 Task: Find connections with filter location Penzance with filter topic #technologywith filter profile language Potuguese with filter current company Tally Solutions Pvt Ltd with filter school St. Xavier's College, Ranchi with filter industry Military and International Affairs with filter service category Accounting with filter keywords title Tutor/Online Tutor
Action: Mouse moved to (542, 62)
Screenshot: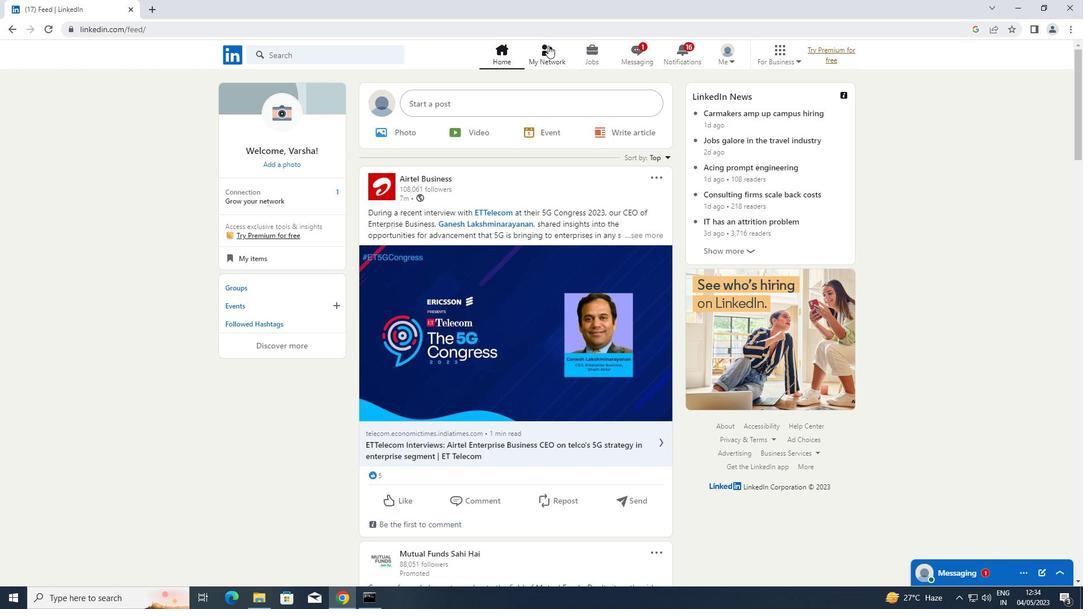 
Action: Mouse pressed left at (542, 62)
Screenshot: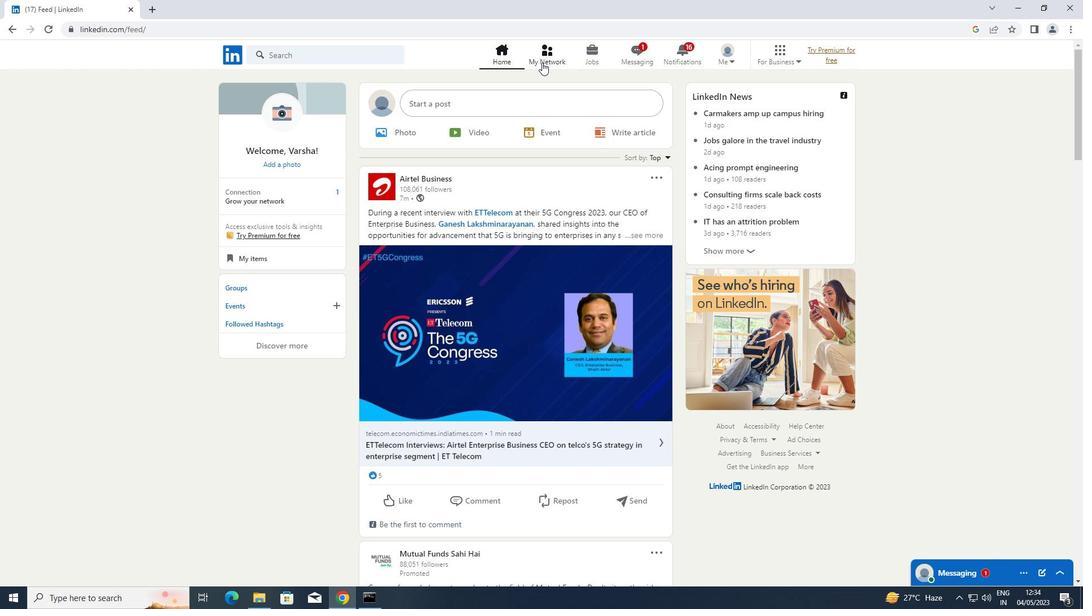 
Action: Mouse moved to (315, 116)
Screenshot: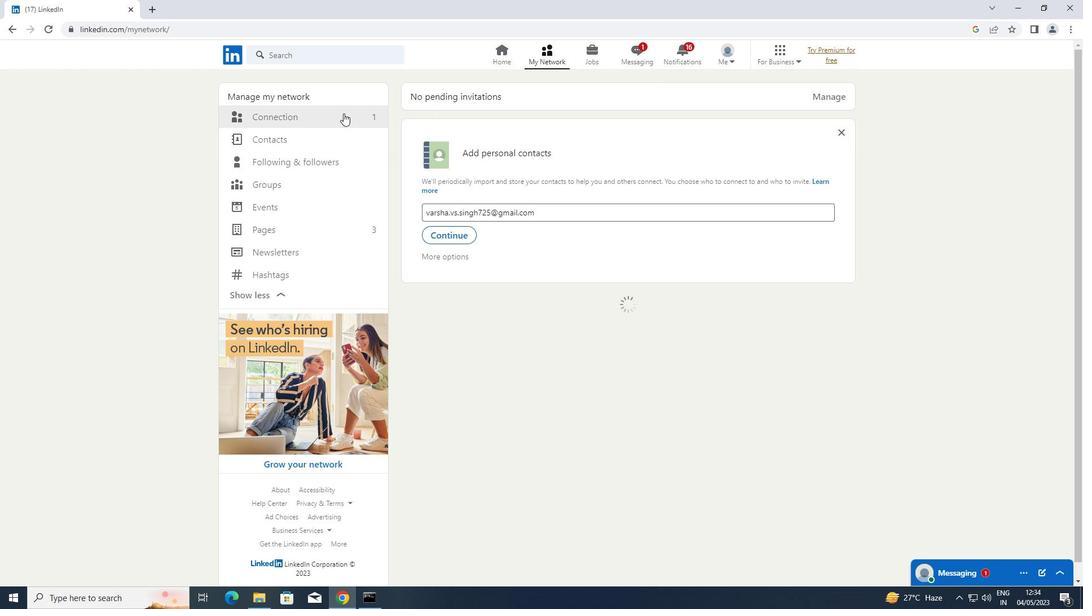 
Action: Mouse pressed left at (315, 116)
Screenshot: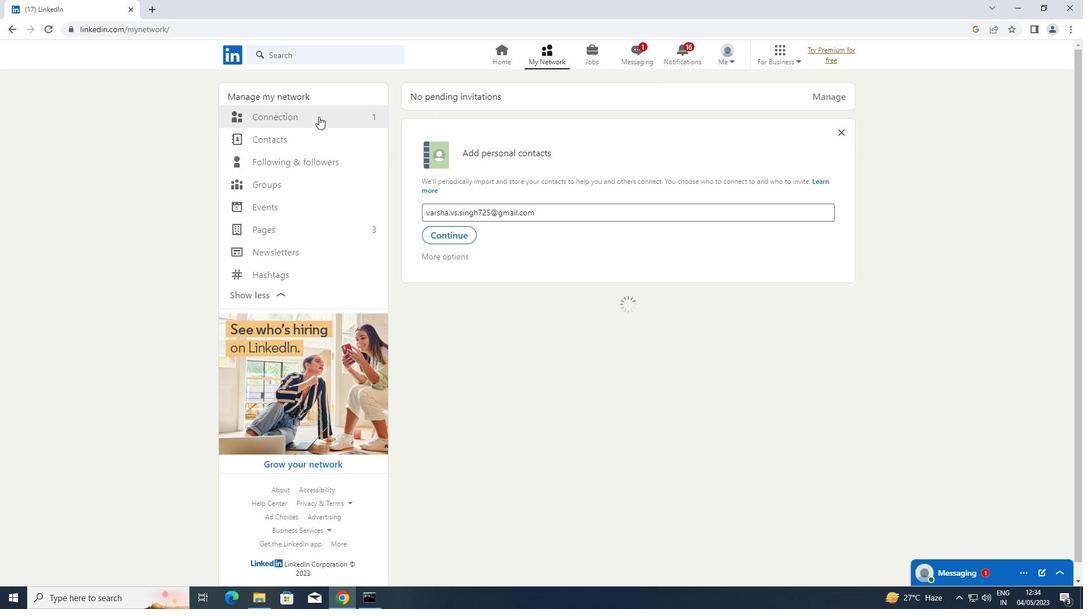 
Action: Mouse moved to (653, 115)
Screenshot: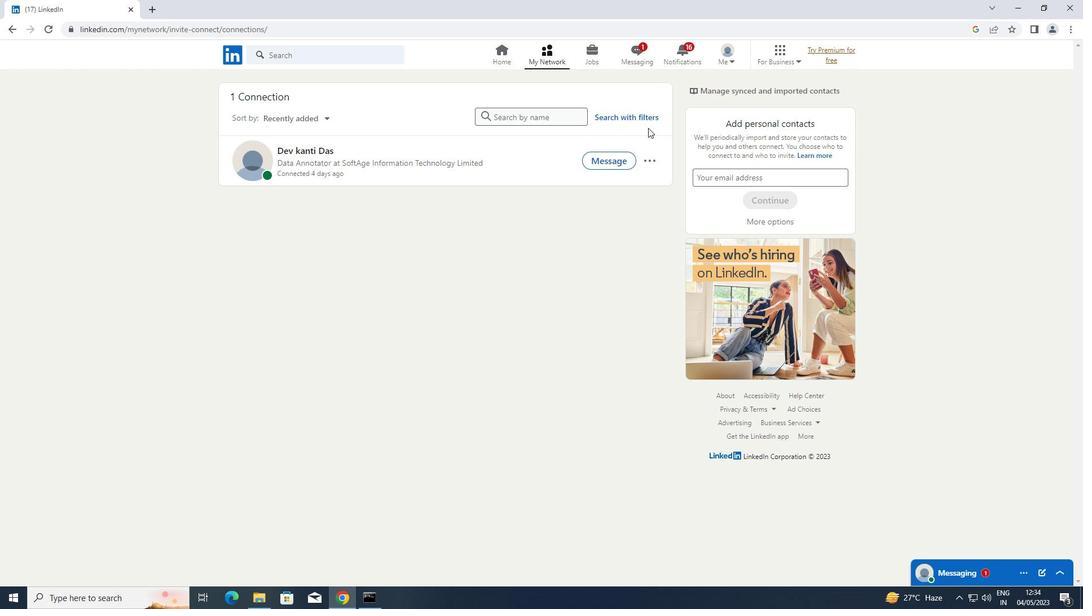 
Action: Mouse pressed left at (653, 115)
Screenshot: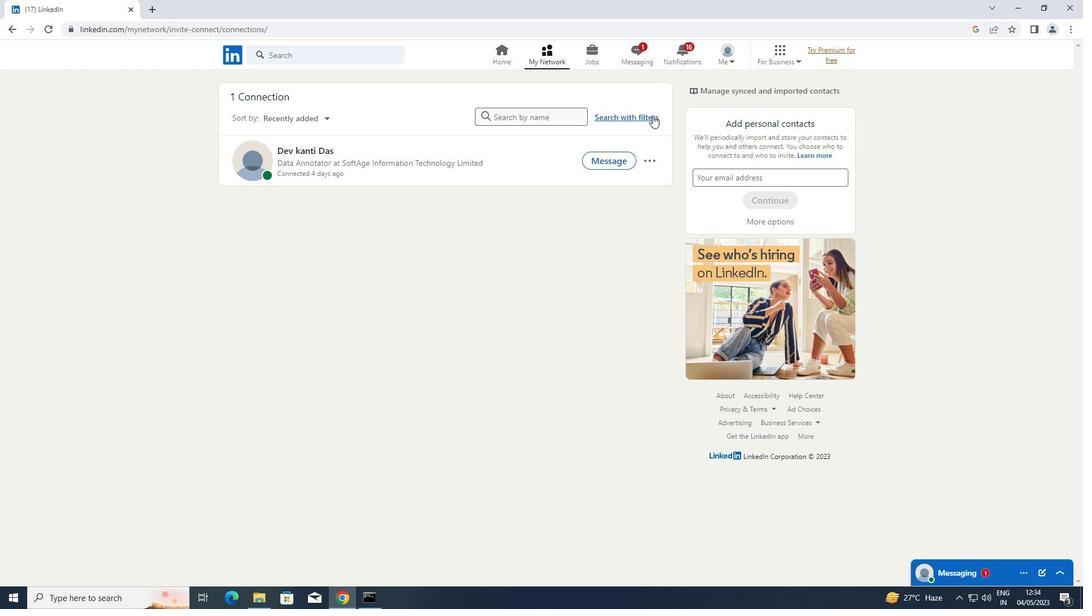 
Action: Mouse moved to (586, 93)
Screenshot: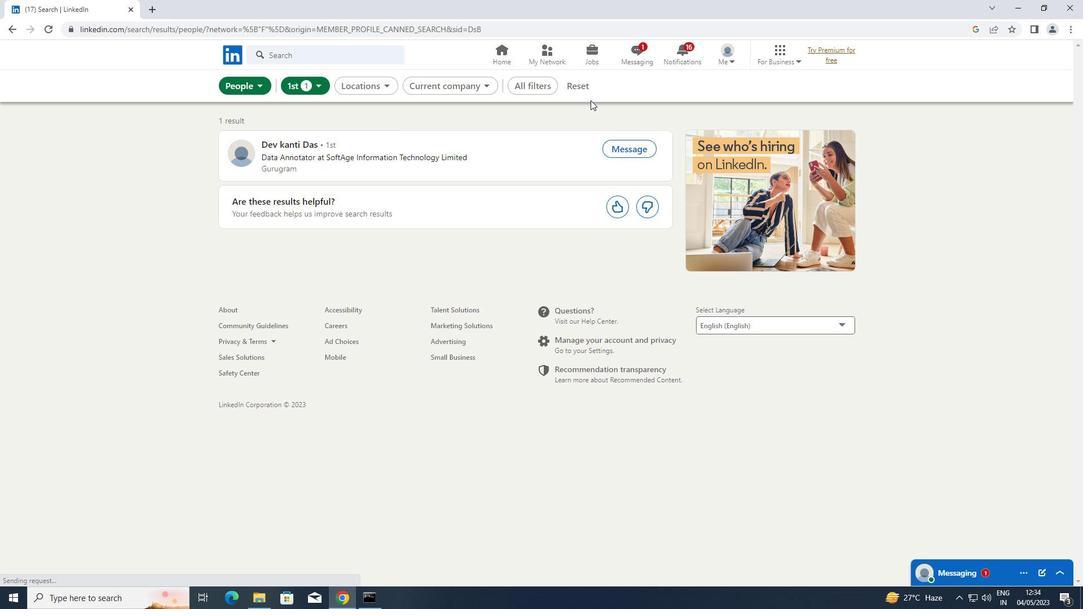 
Action: Mouse pressed left at (586, 93)
Screenshot: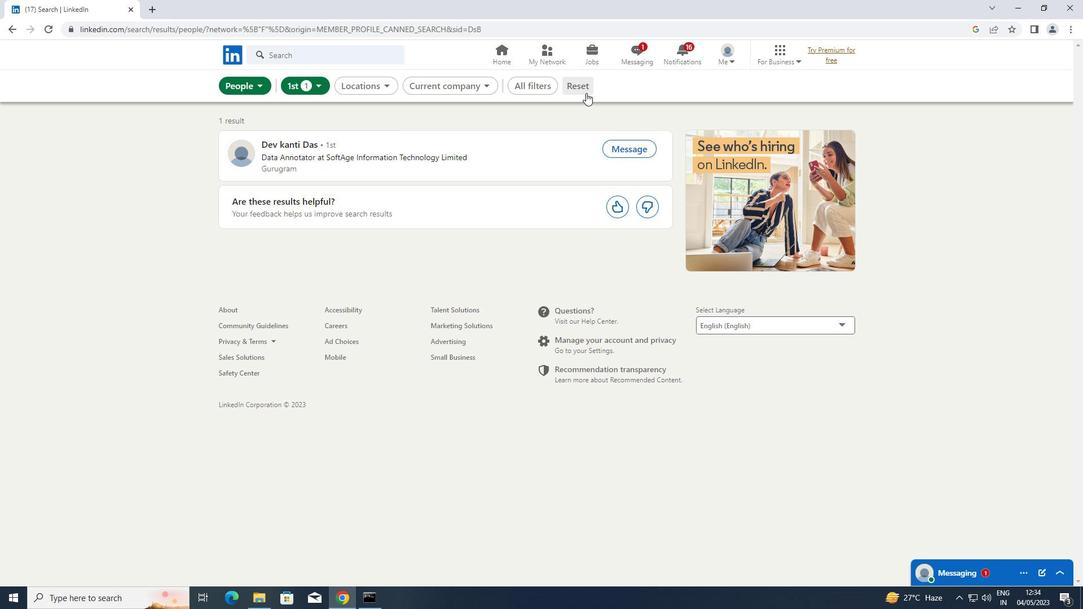 
Action: Mouse moved to (557, 86)
Screenshot: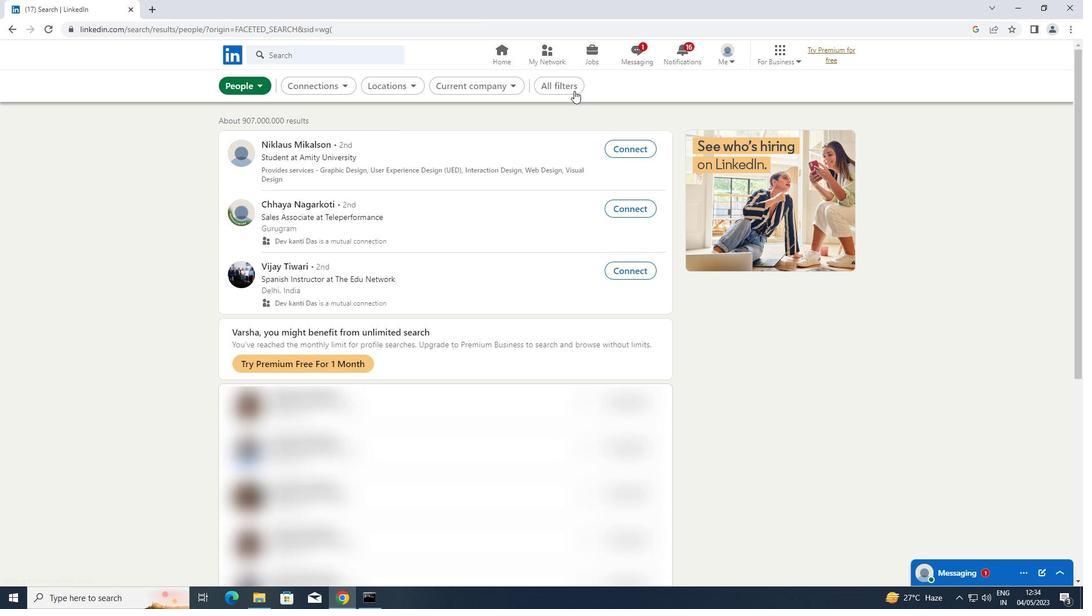 
Action: Mouse pressed left at (557, 86)
Screenshot: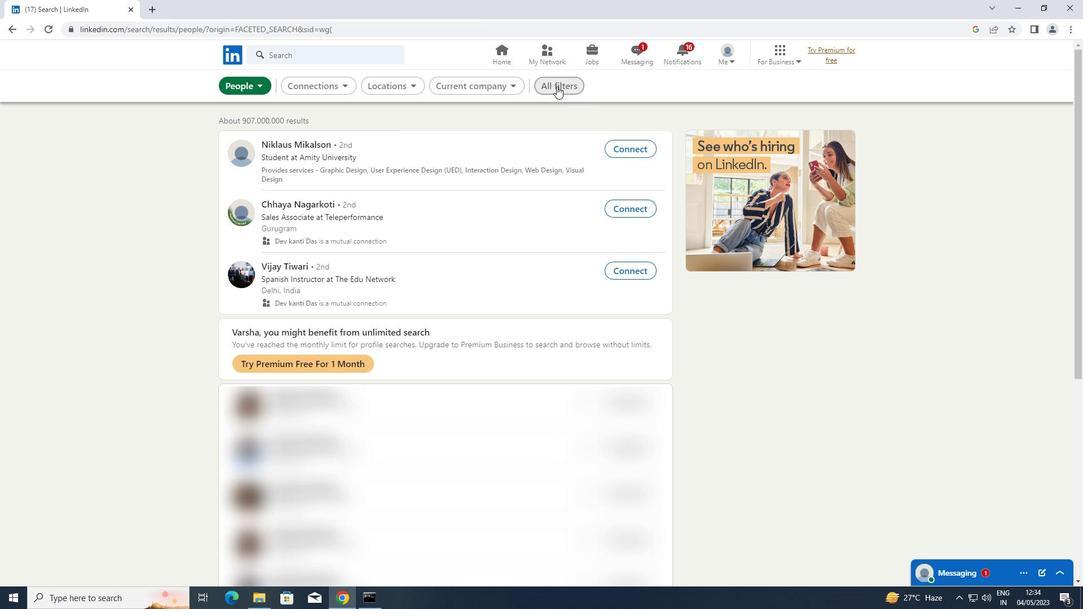 
Action: Mouse moved to (729, 162)
Screenshot: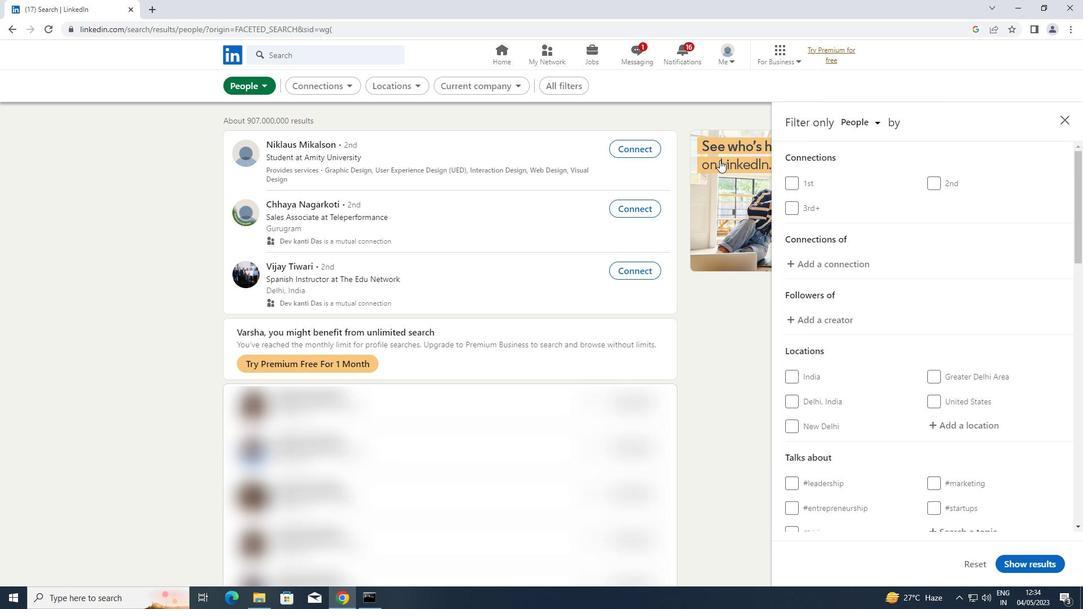 
Action: Mouse scrolled (729, 162) with delta (0, 0)
Screenshot: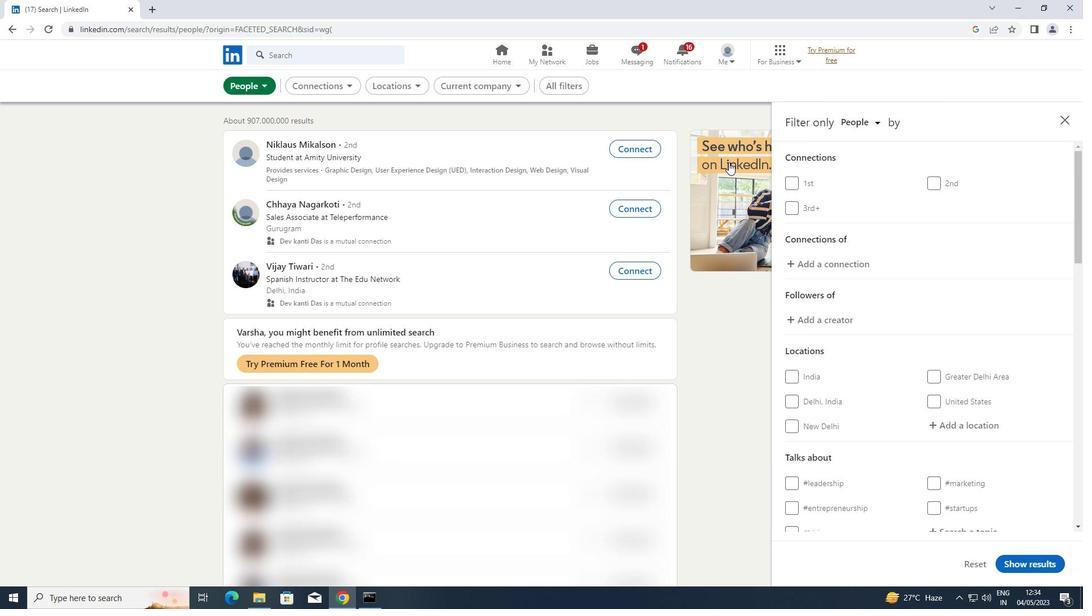 
Action: Mouse scrolled (729, 162) with delta (0, 0)
Screenshot: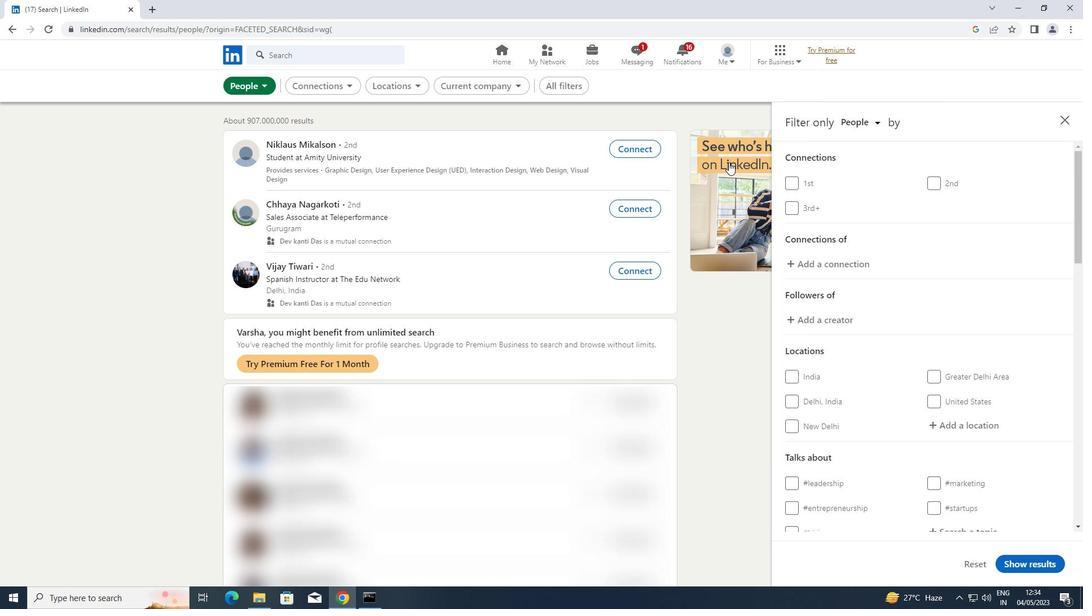 
Action: Mouse moved to (880, 241)
Screenshot: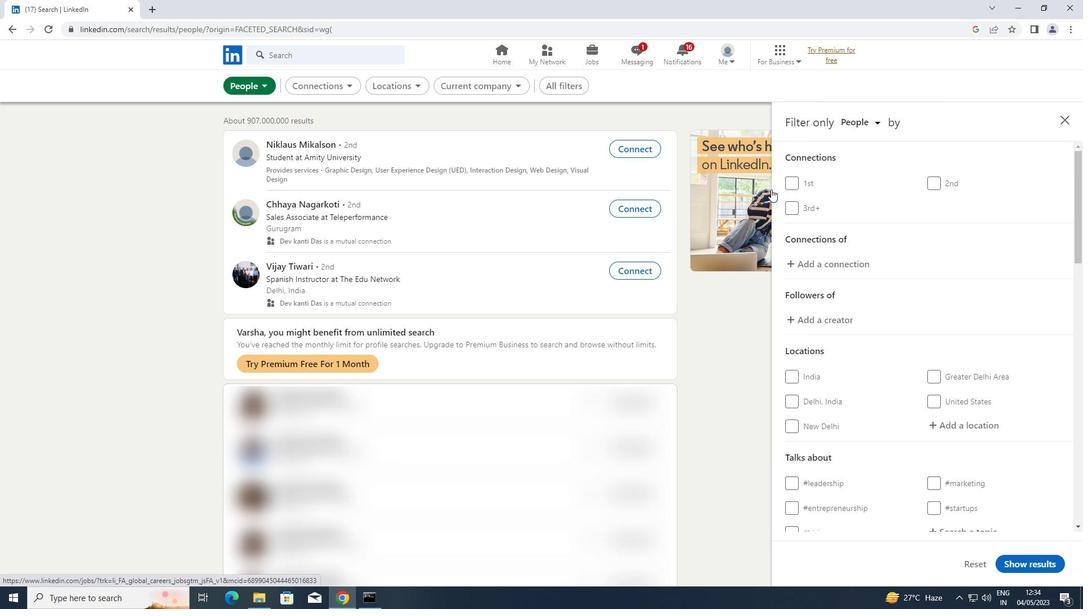 
Action: Mouse scrolled (880, 240) with delta (0, 0)
Screenshot: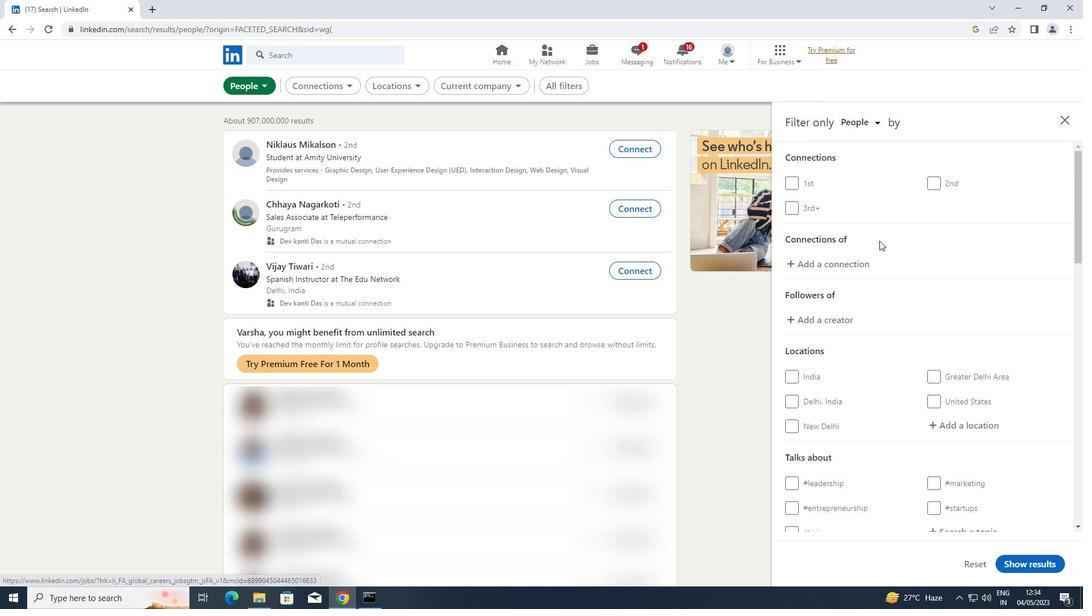 
Action: Mouse scrolled (880, 240) with delta (0, 0)
Screenshot: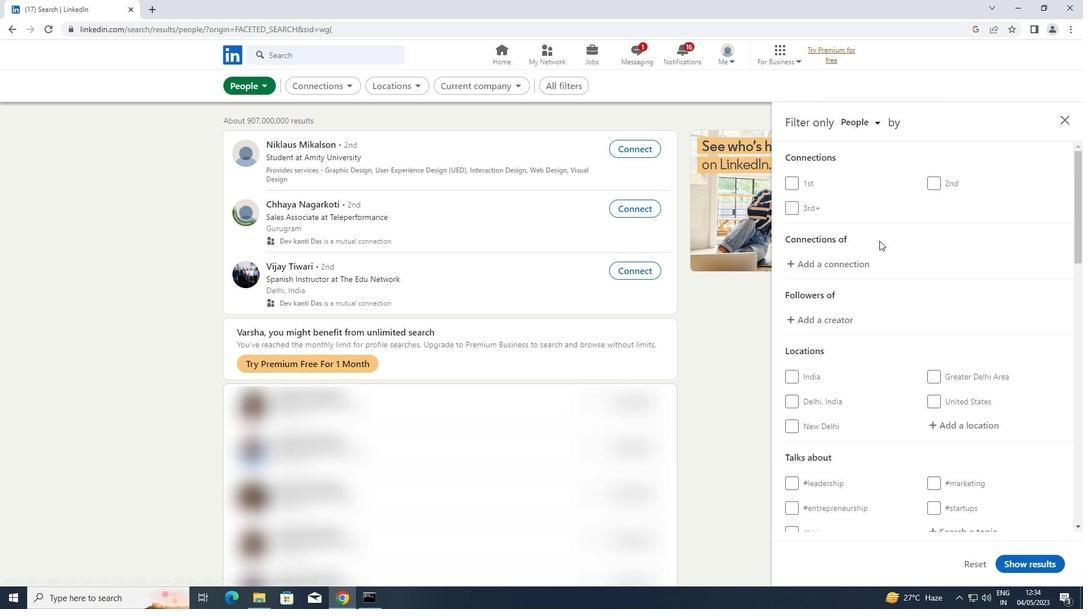 
Action: Mouse moved to (948, 311)
Screenshot: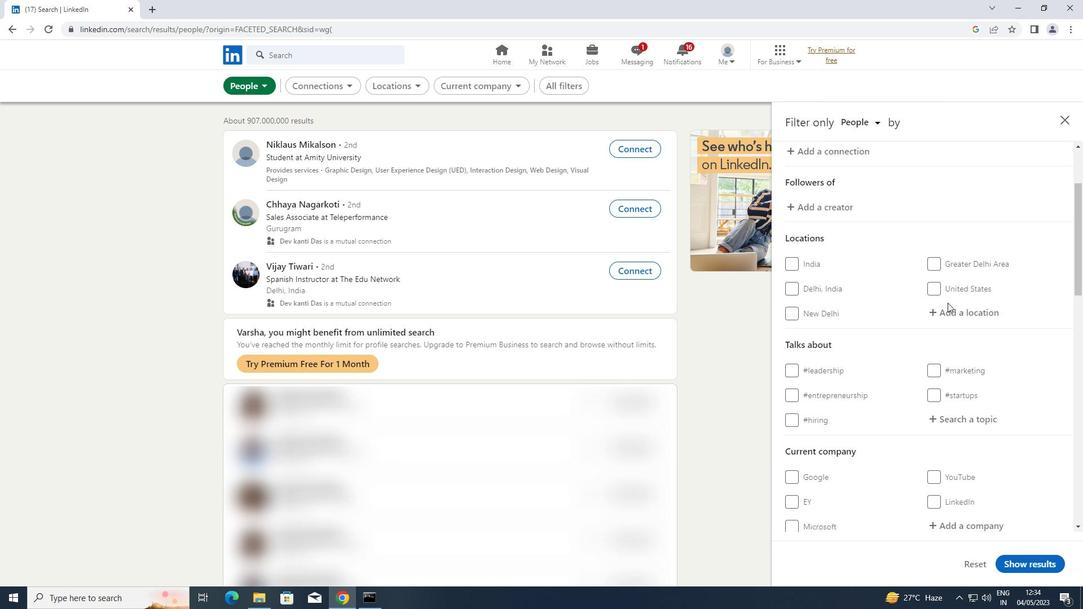 
Action: Mouse pressed left at (948, 311)
Screenshot: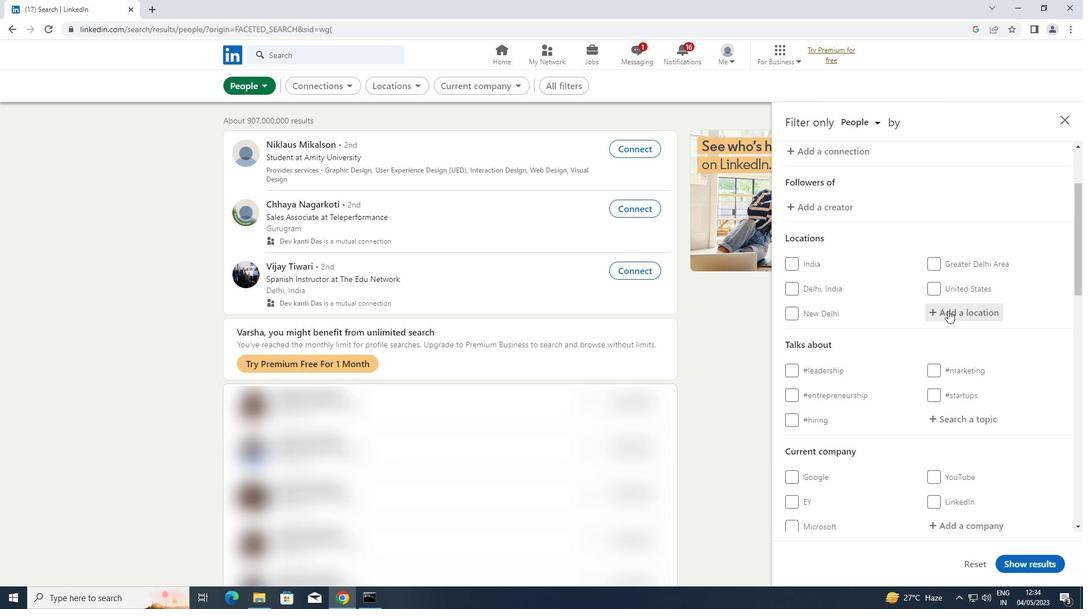 
Action: Key pressed <Key.shift>PENZANCE<Key.enter>
Screenshot: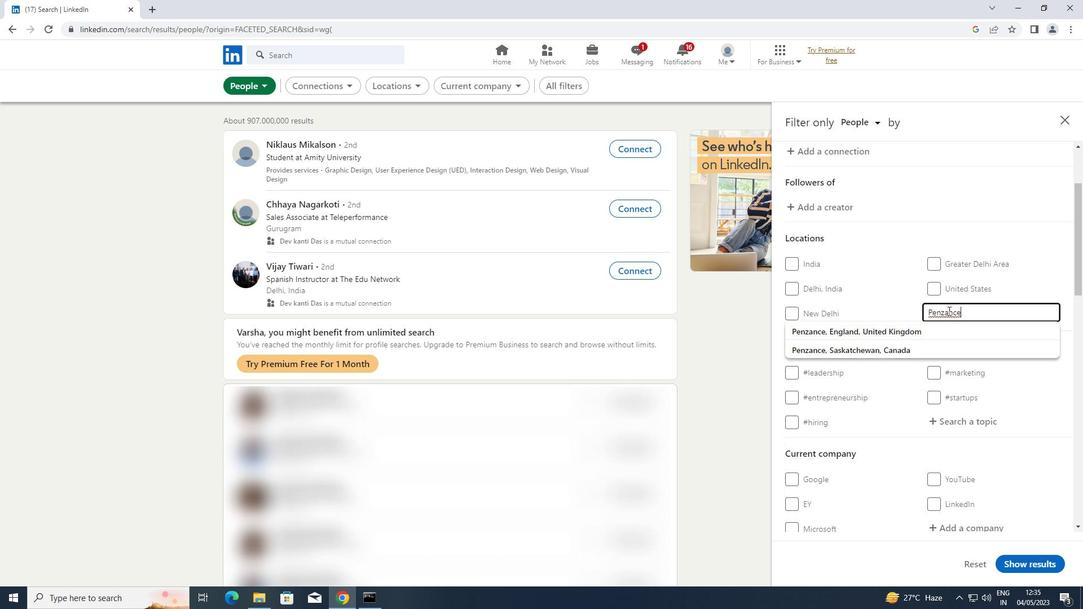 
Action: Mouse moved to (947, 429)
Screenshot: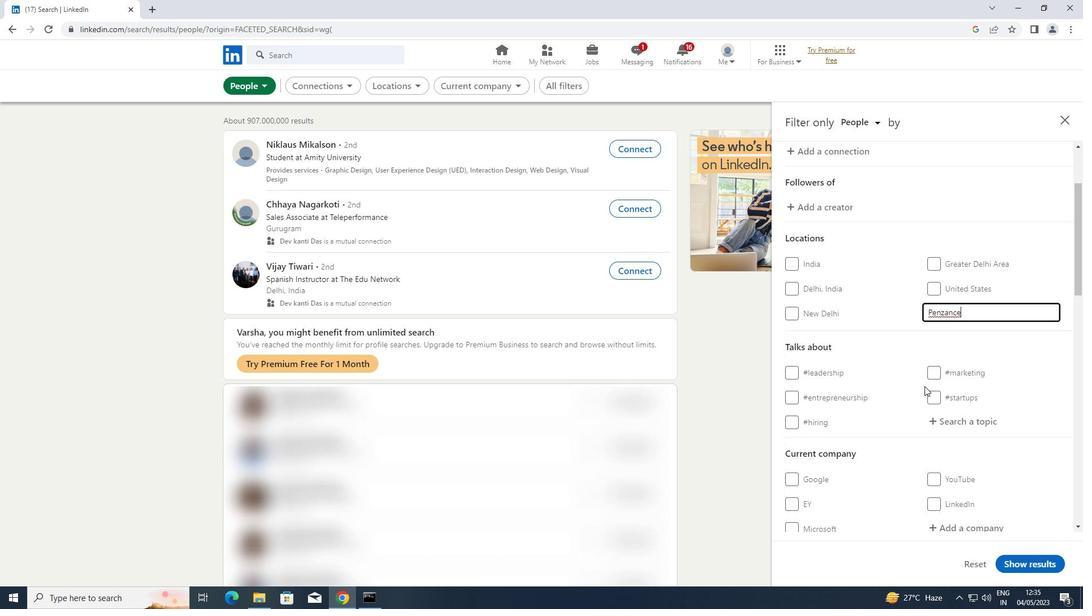 
Action: Mouse pressed left at (947, 429)
Screenshot: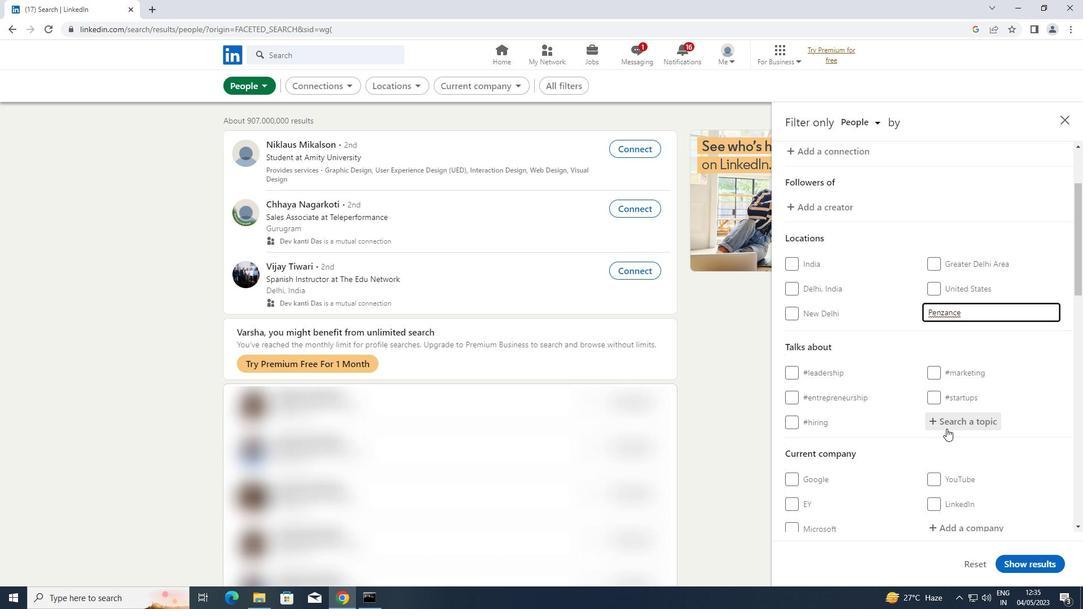 
Action: Key pressed TECHNOLOGY
Screenshot: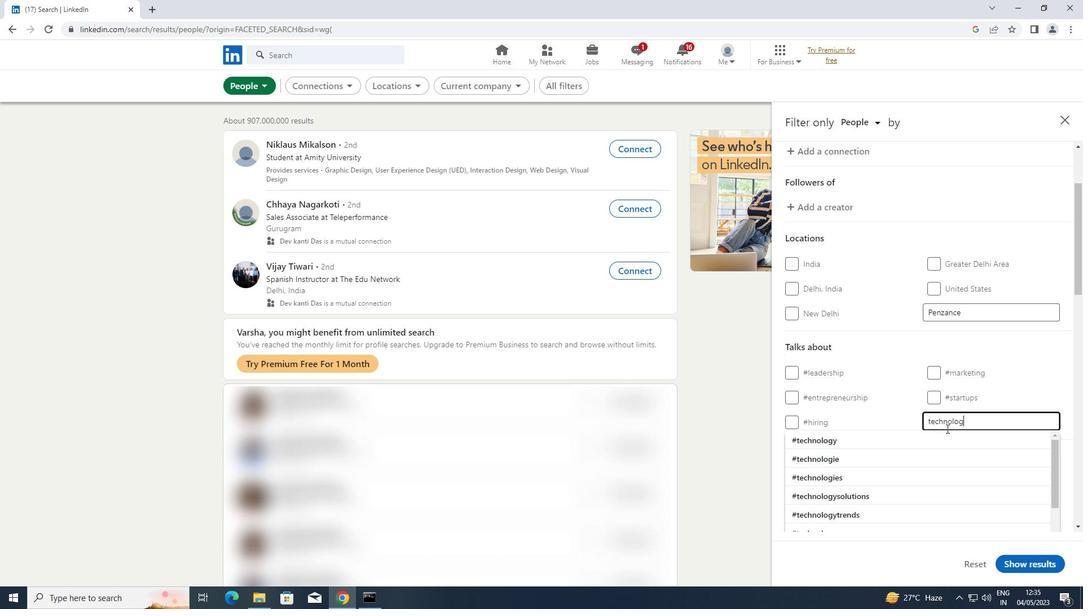
Action: Mouse moved to (909, 433)
Screenshot: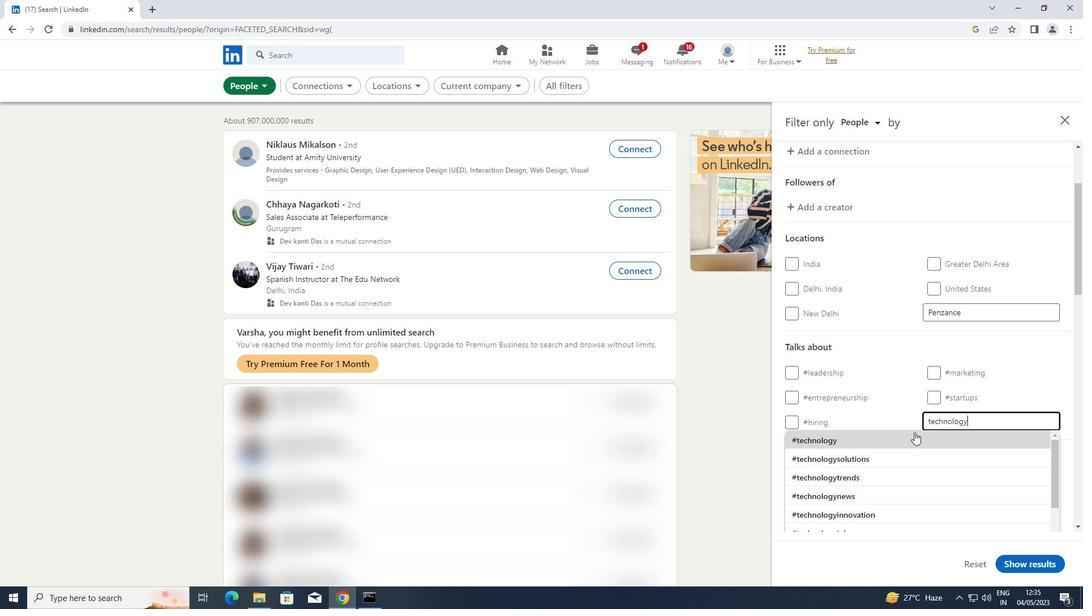 
Action: Mouse pressed left at (909, 433)
Screenshot: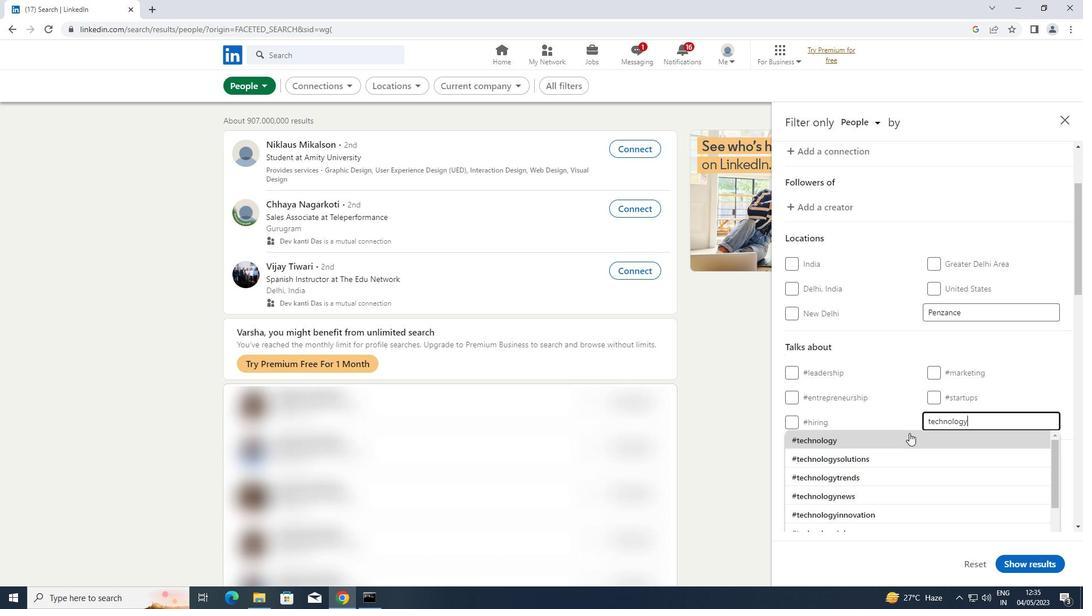 
Action: Mouse moved to (912, 433)
Screenshot: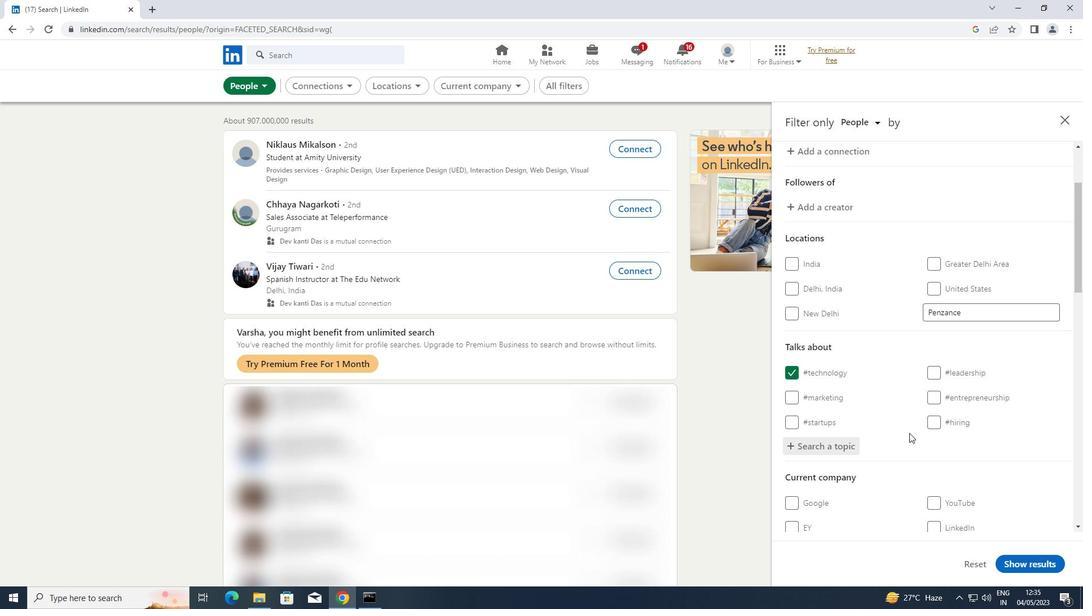 
Action: Mouse scrolled (912, 432) with delta (0, 0)
Screenshot: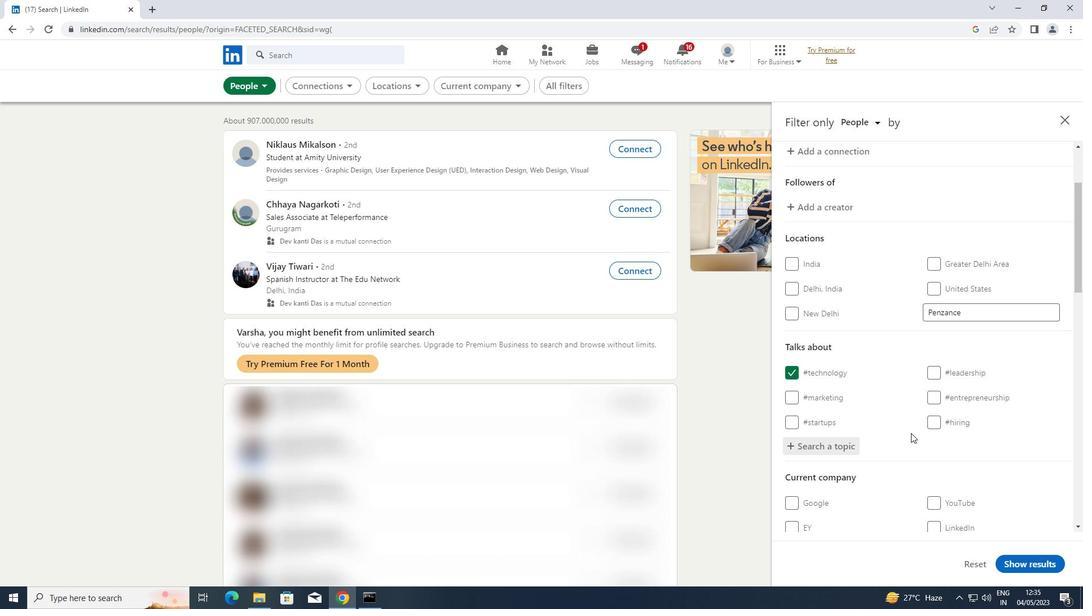 
Action: Mouse moved to (912, 432)
Screenshot: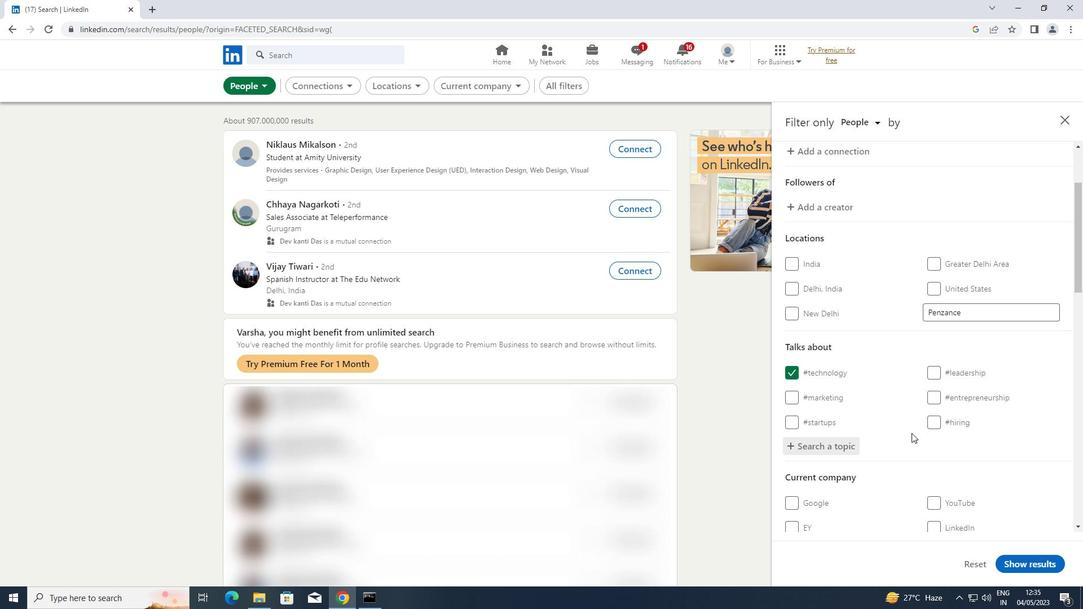 
Action: Mouse scrolled (912, 432) with delta (0, 0)
Screenshot: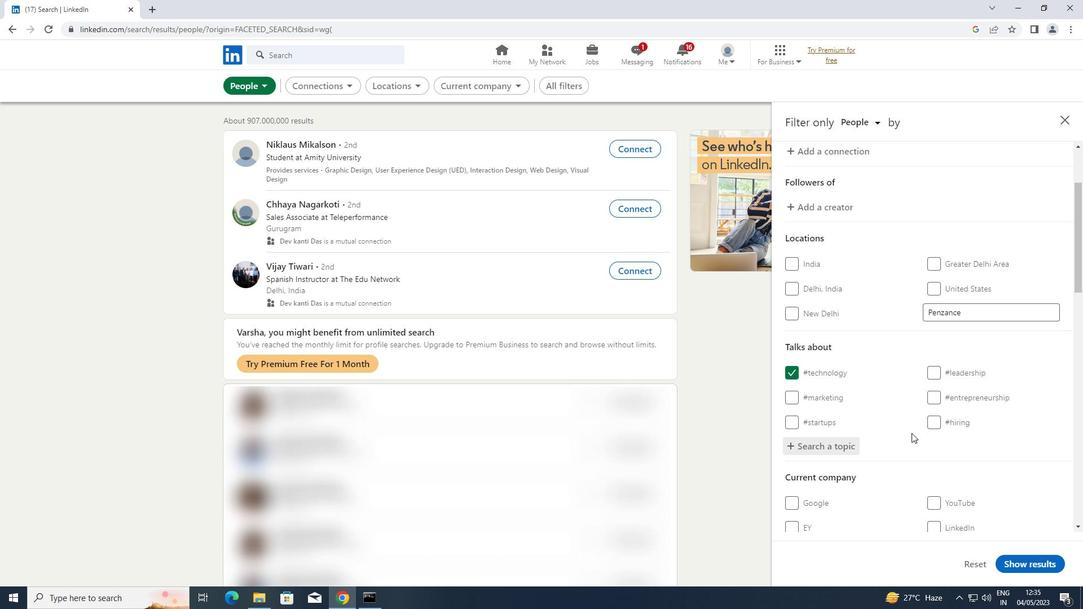 
Action: Mouse scrolled (912, 432) with delta (0, 0)
Screenshot: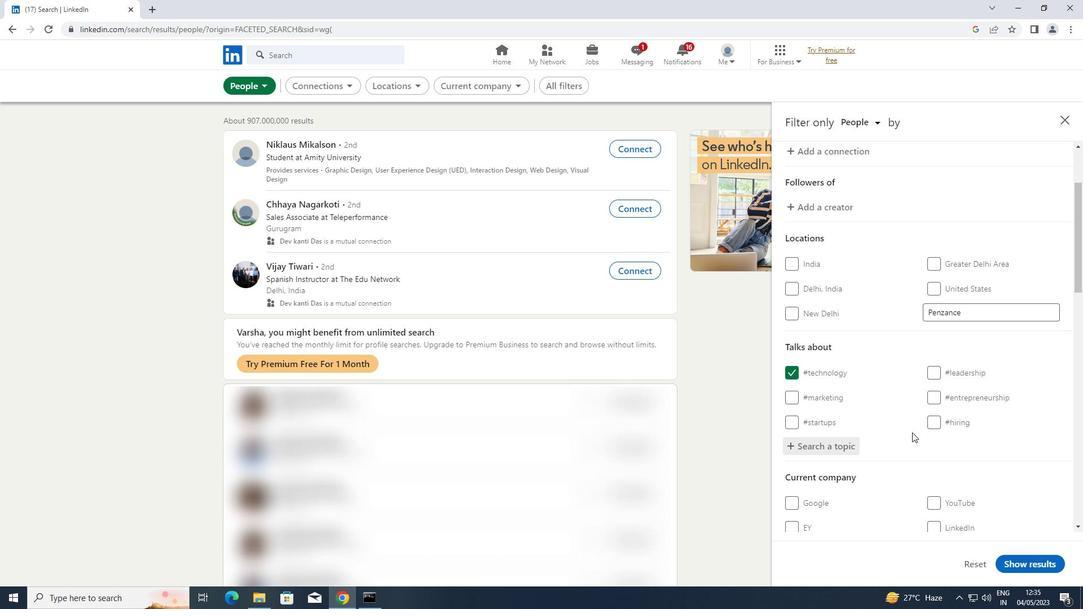 
Action: Mouse moved to (913, 432)
Screenshot: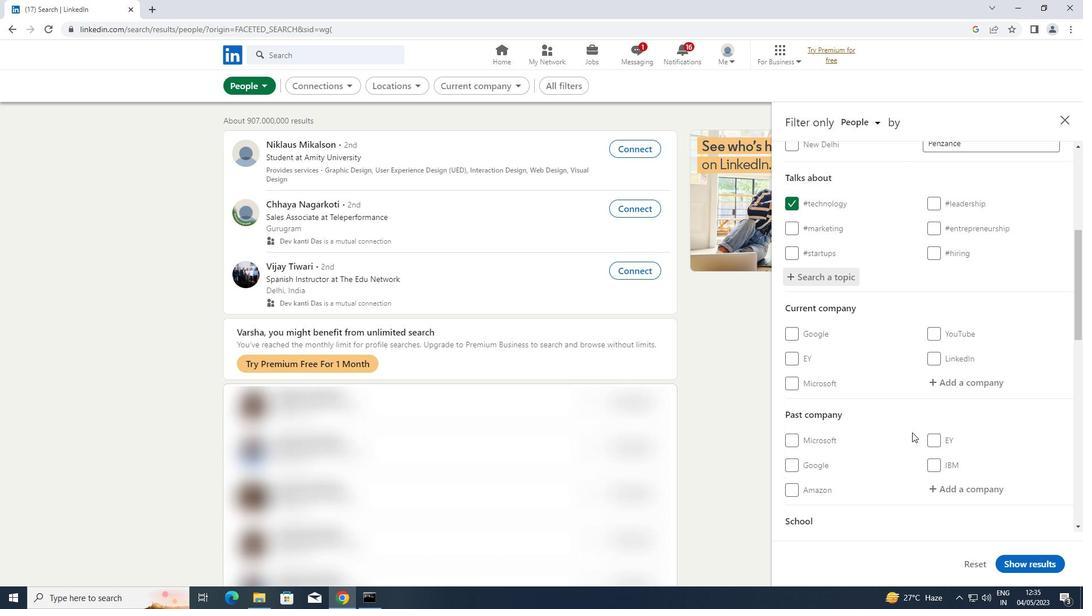 
Action: Mouse scrolled (913, 431) with delta (0, 0)
Screenshot: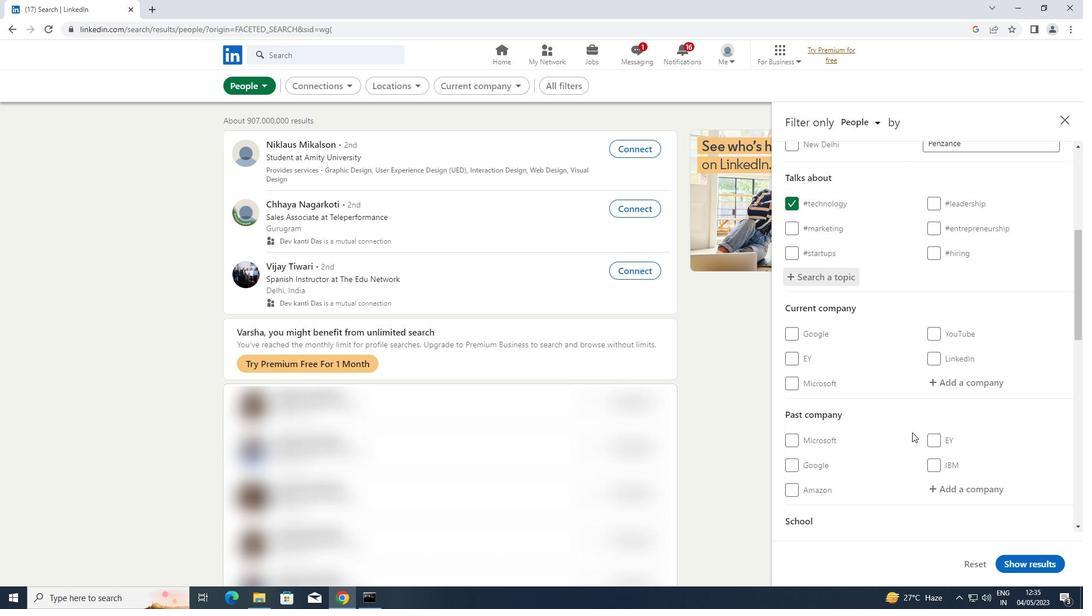 
Action: Mouse scrolled (913, 431) with delta (0, 0)
Screenshot: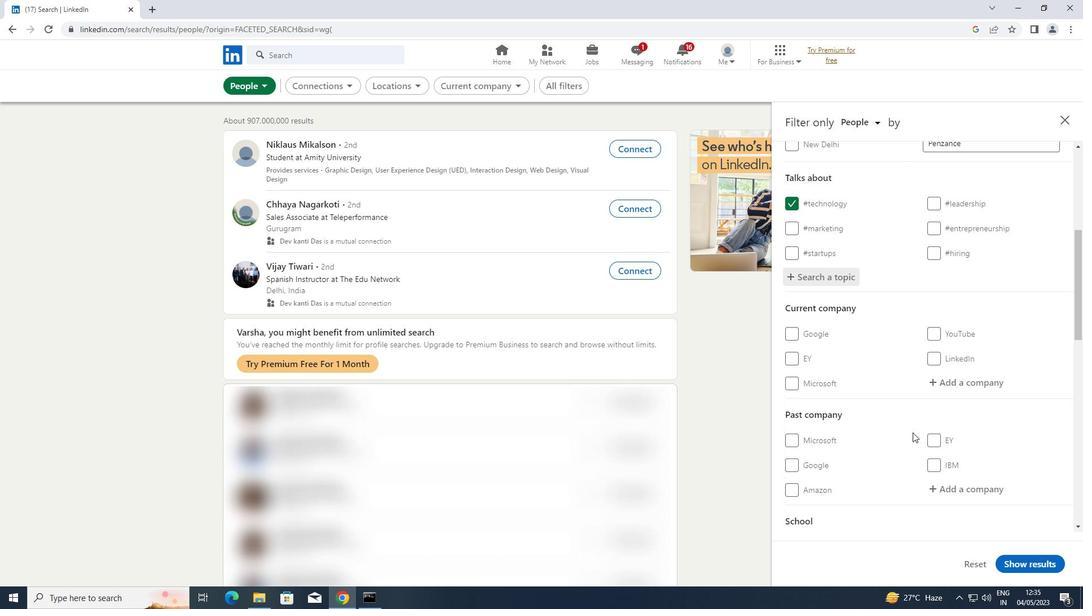 
Action: Mouse scrolled (913, 431) with delta (0, 0)
Screenshot: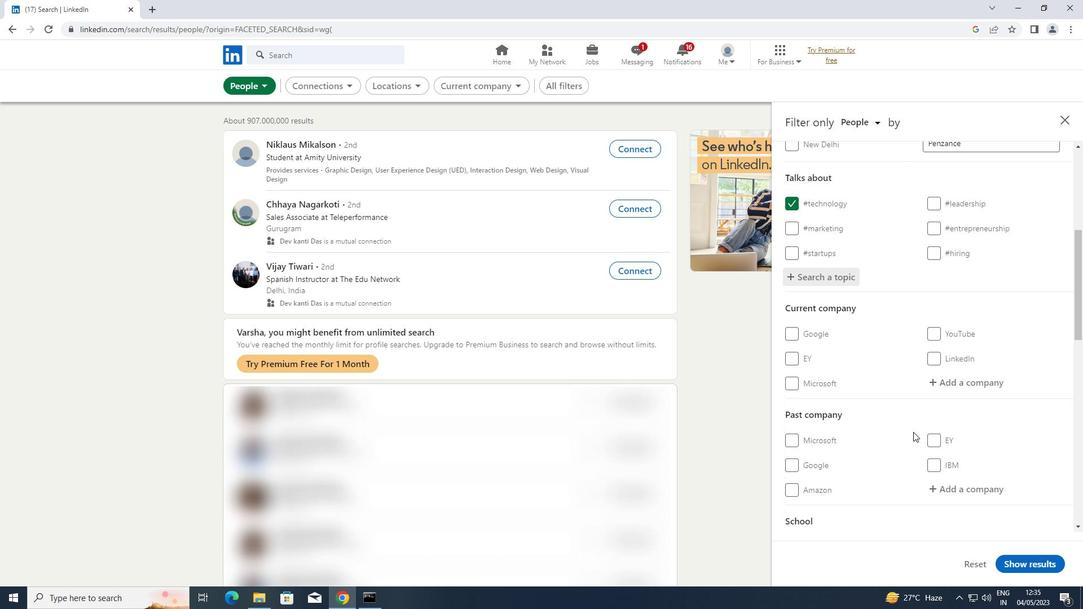 
Action: Mouse scrolled (913, 431) with delta (0, 0)
Screenshot: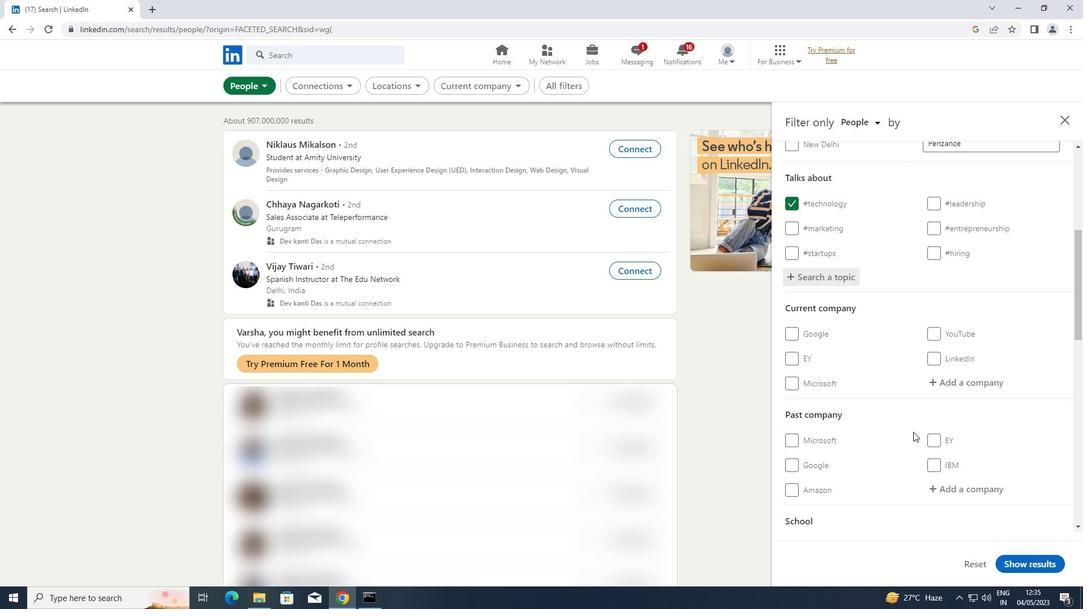 
Action: Mouse scrolled (913, 431) with delta (0, 0)
Screenshot: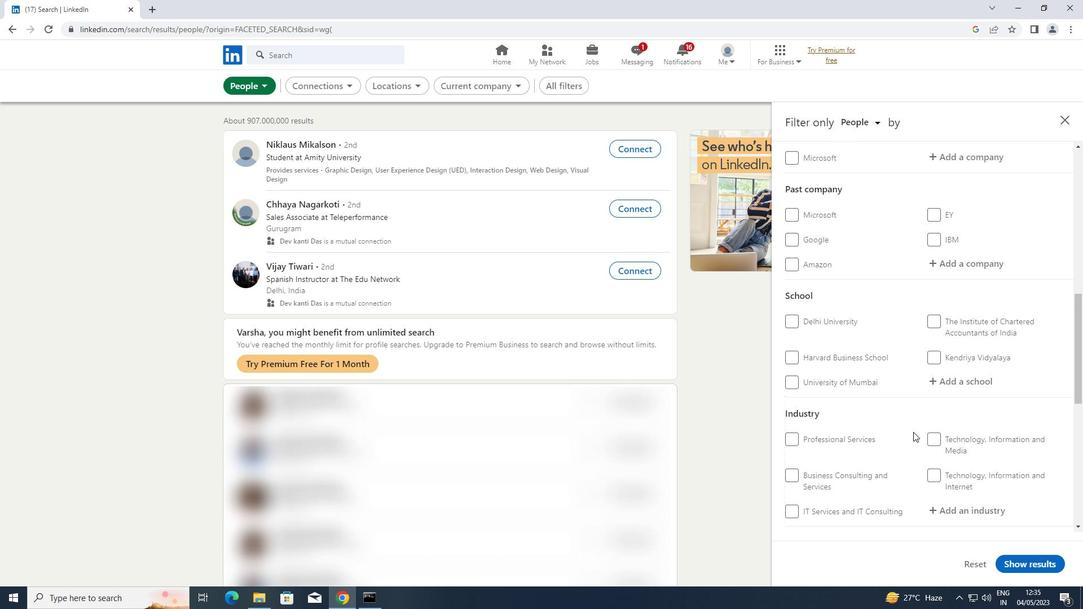 
Action: Mouse scrolled (913, 431) with delta (0, 0)
Screenshot: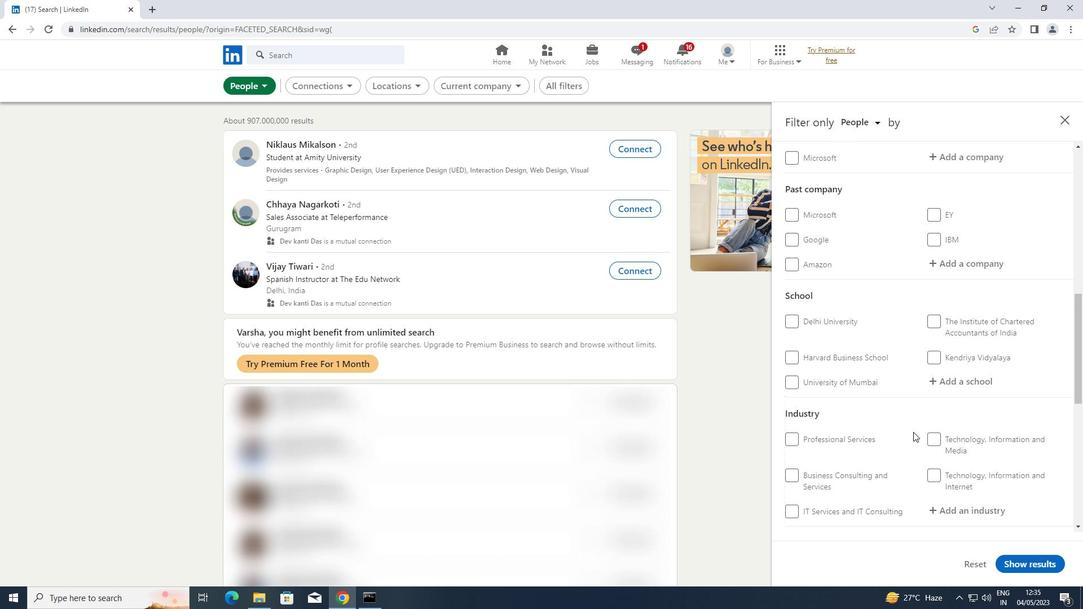 
Action: Mouse scrolled (913, 431) with delta (0, 0)
Screenshot: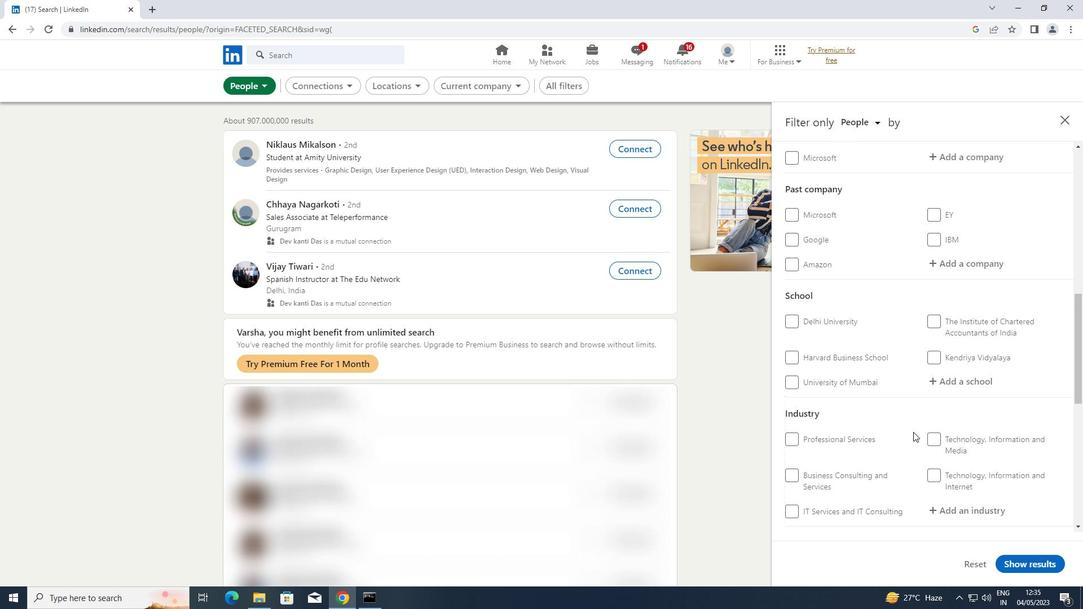 
Action: Mouse moved to (942, 424)
Screenshot: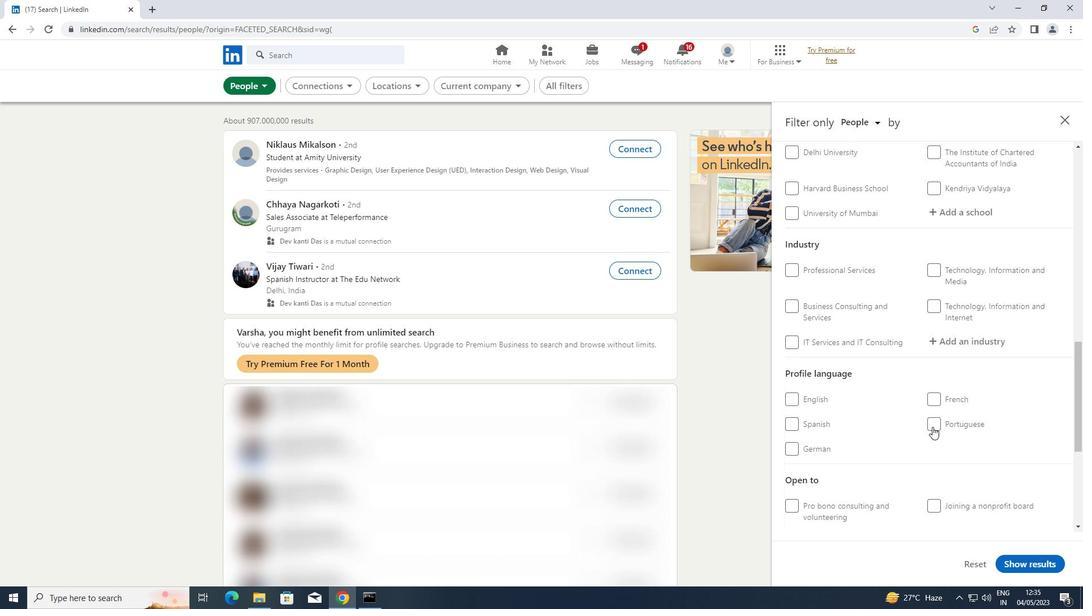 
Action: Mouse pressed left at (942, 424)
Screenshot: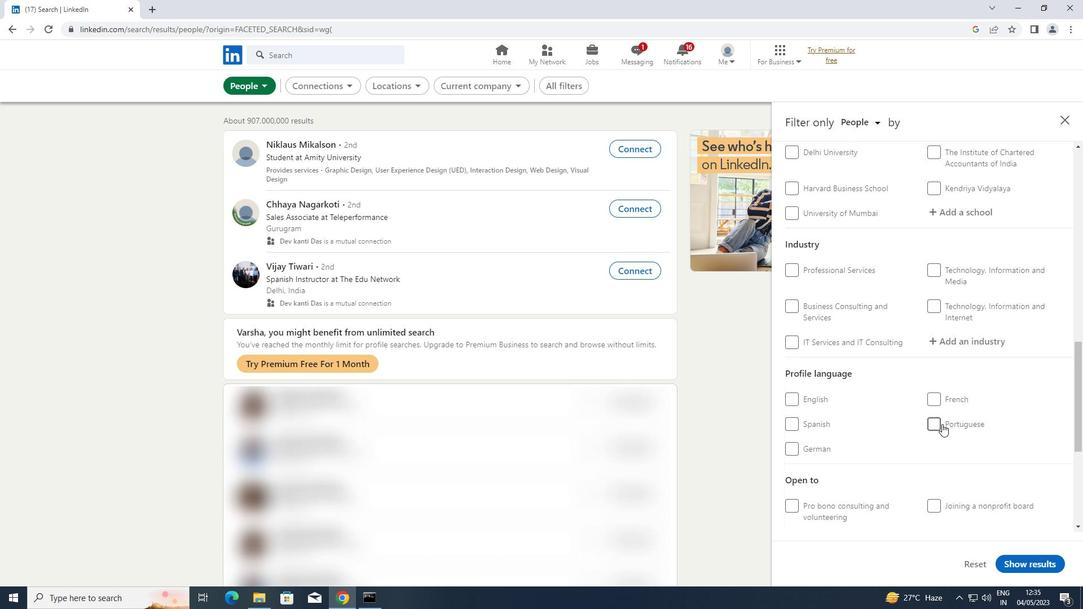 
Action: Mouse scrolled (942, 425) with delta (0, 0)
Screenshot: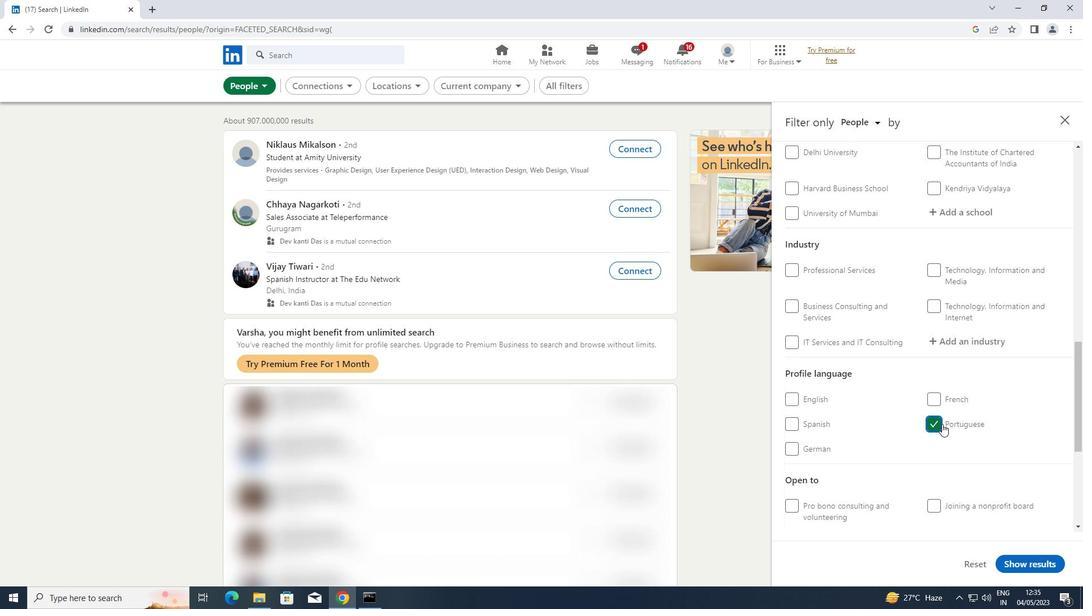 
Action: Mouse scrolled (942, 425) with delta (0, 0)
Screenshot: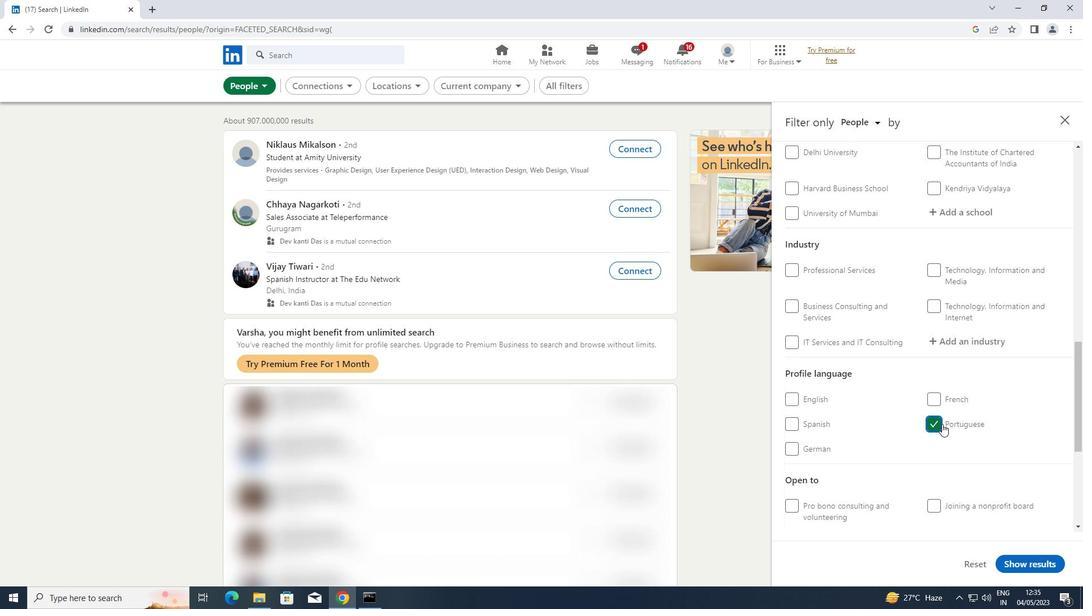 
Action: Mouse scrolled (942, 425) with delta (0, 0)
Screenshot: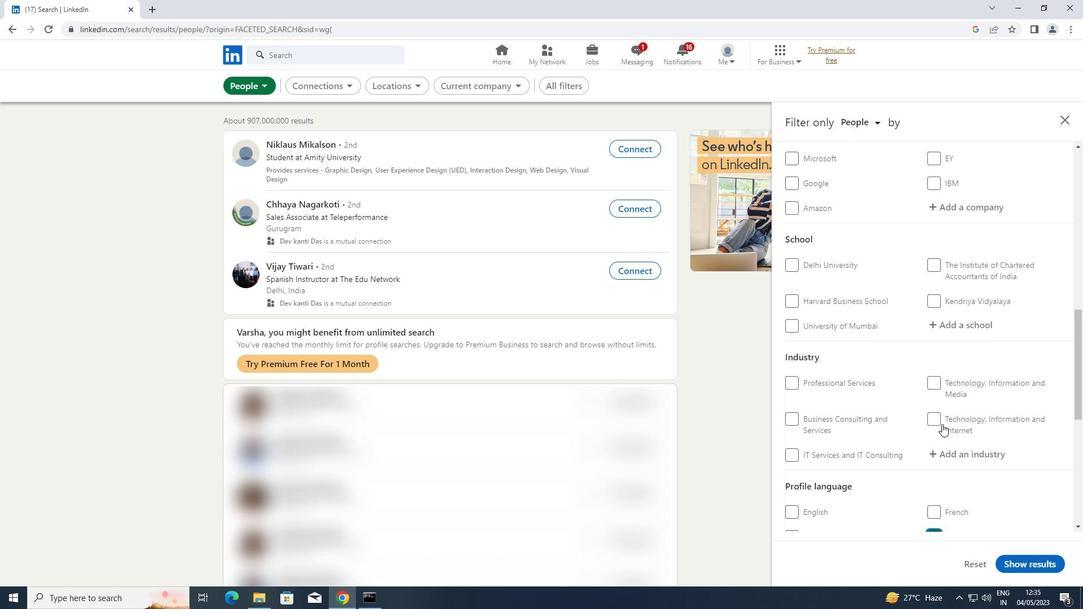 
Action: Mouse scrolled (942, 425) with delta (0, 0)
Screenshot: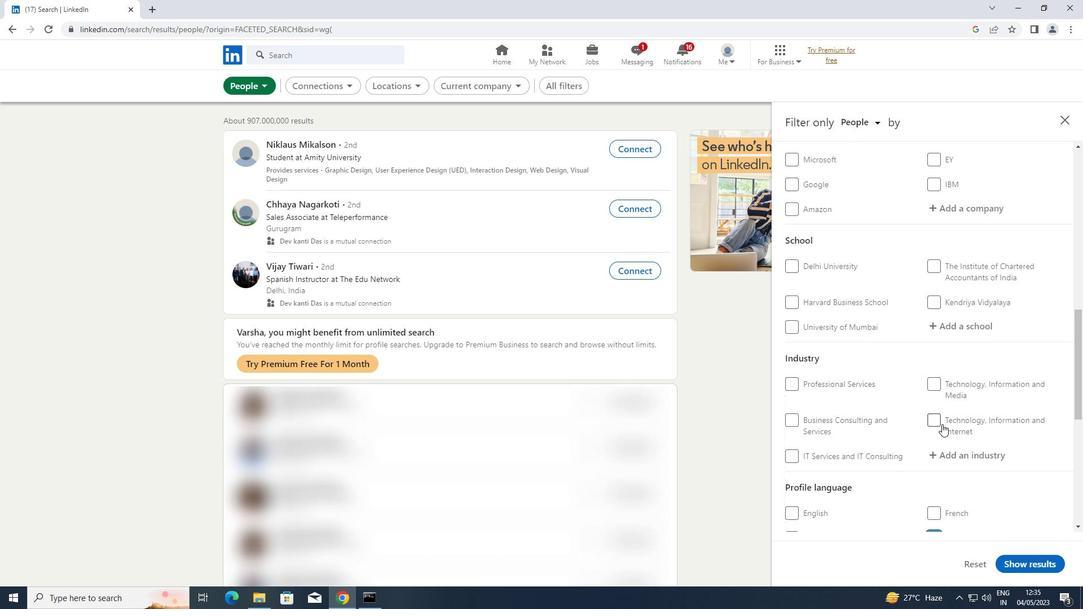 
Action: Mouse scrolled (942, 425) with delta (0, 0)
Screenshot: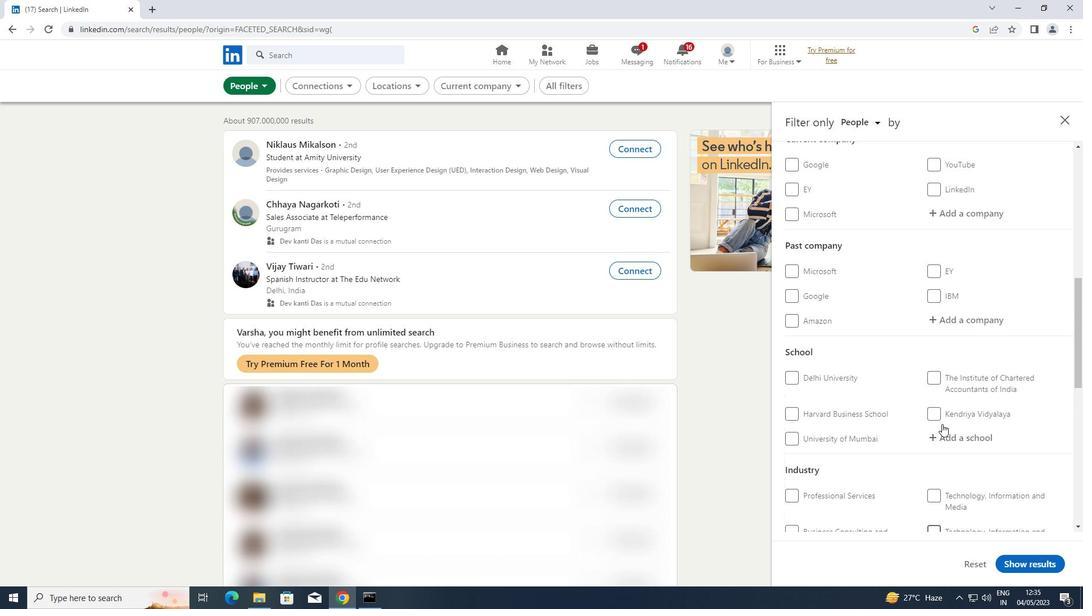 
Action: Mouse scrolled (942, 425) with delta (0, 0)
Screenshot: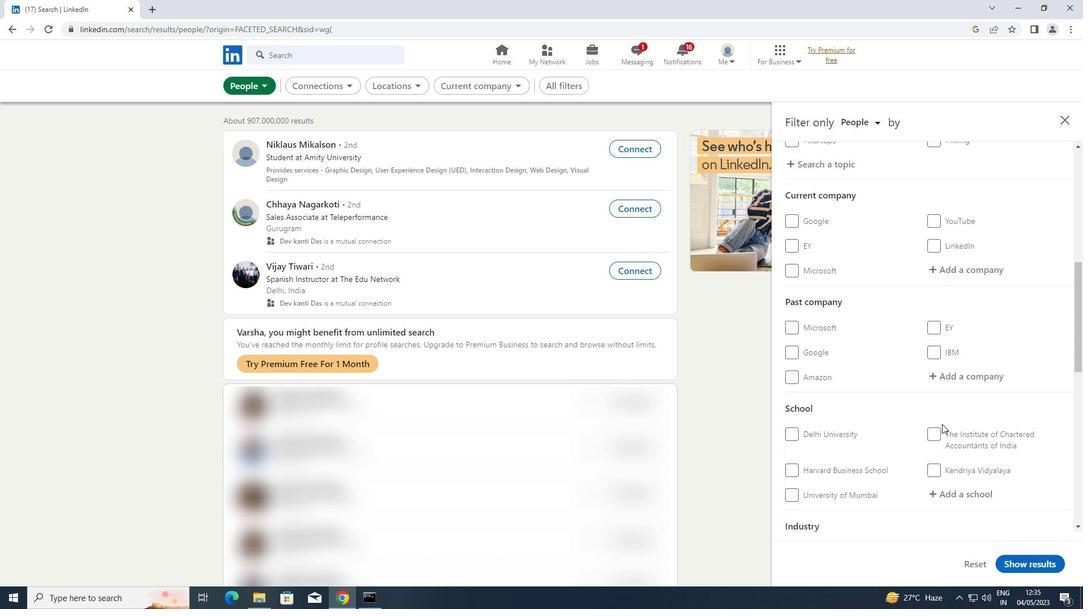 
Action: Mouse scrolled (942, 425) with delta (0, 0)
Screenshot: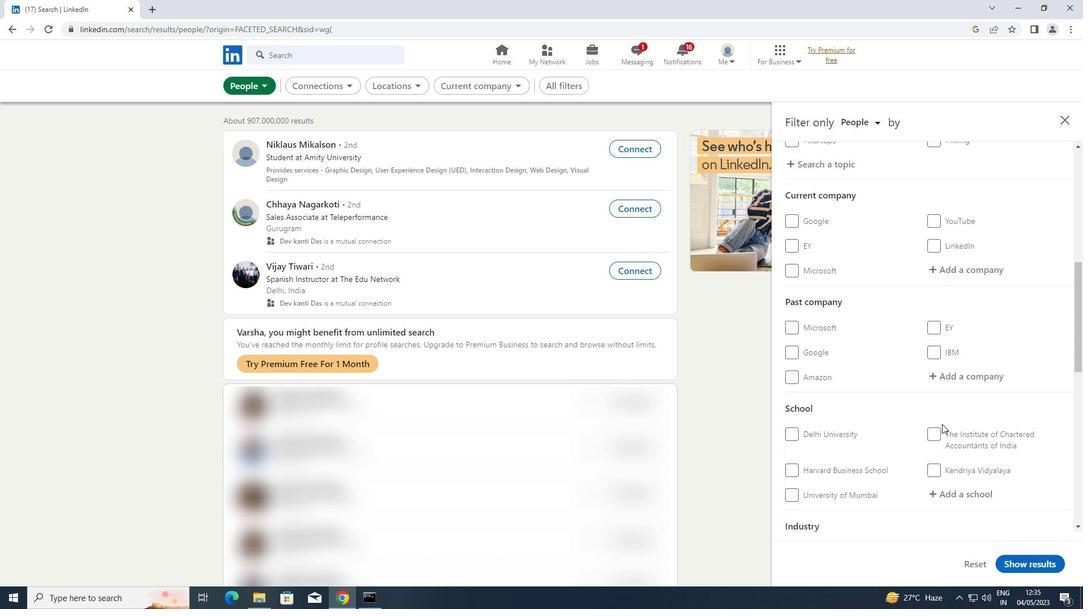 
Action: Mouse moved to (982, 384)
Screenshot: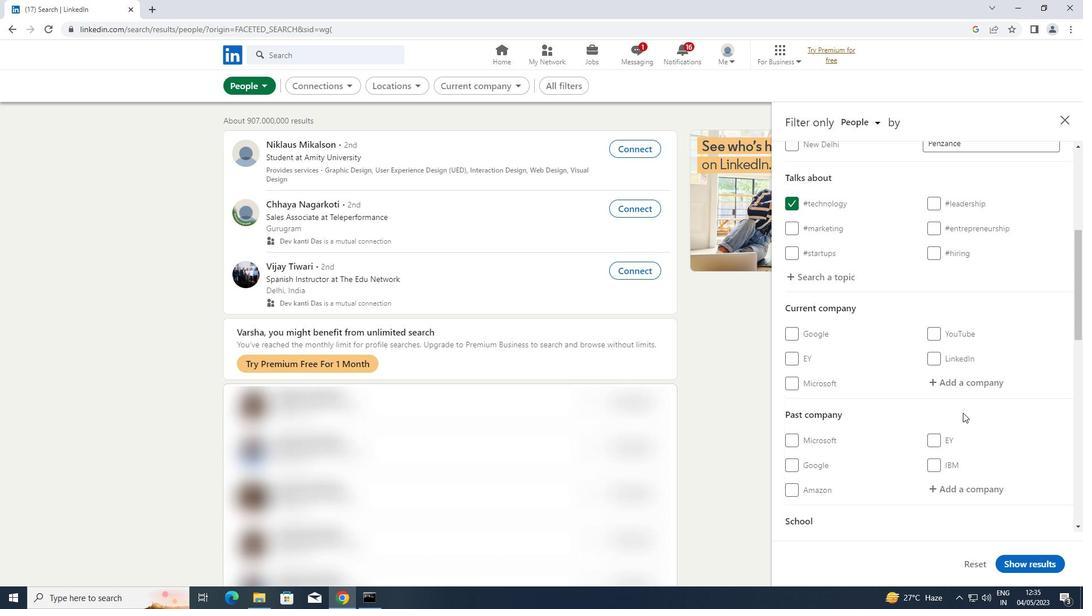 
Action: Mouse pressed left at (982, 384)
Screenshot: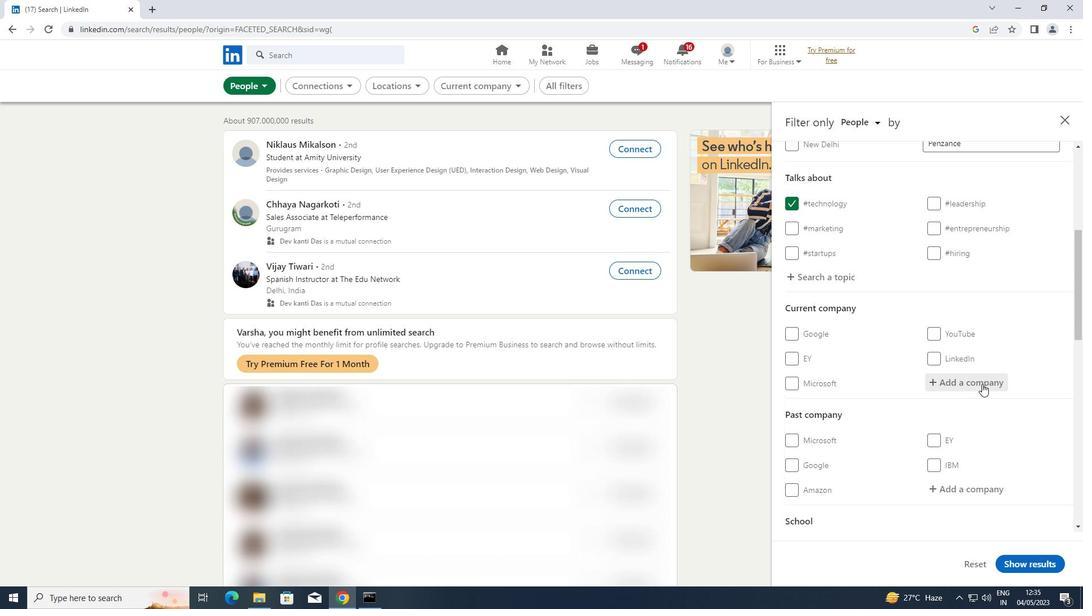 
Action: Key pressed <Key.shift><Key.shift>TALLY<Key.space><Key.shift>SOLUTIONS
Screenshot: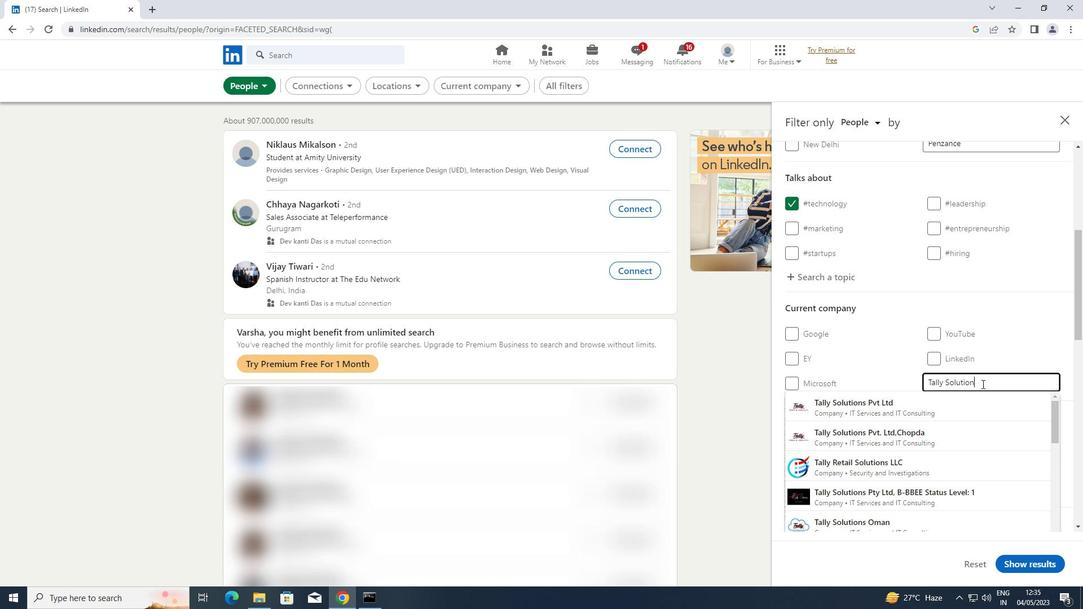 
Action: Mouse moved to (901, 407)
Screenshot: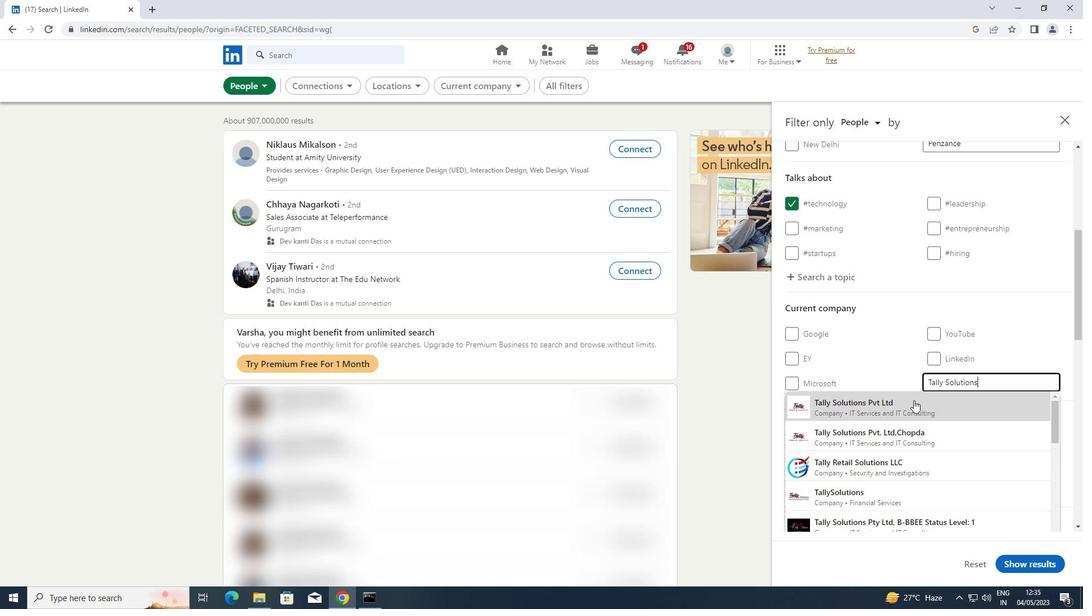 
Action: Mouse pressed left at (901, 407)
Screenshot: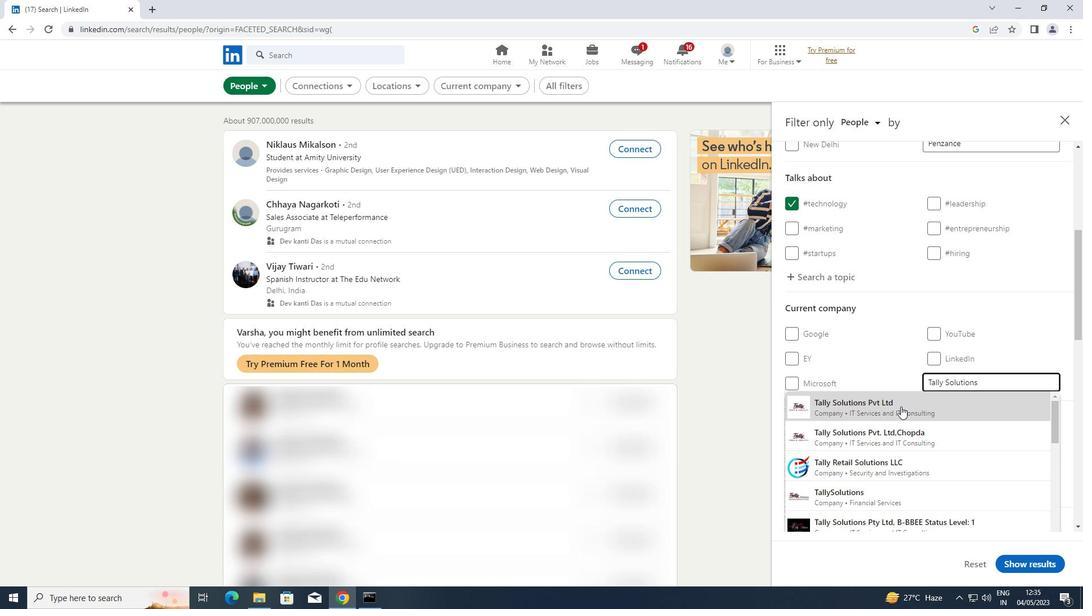 
Action: Mouse scrolled (901, 406) with delta (0, 0)
Screenshot: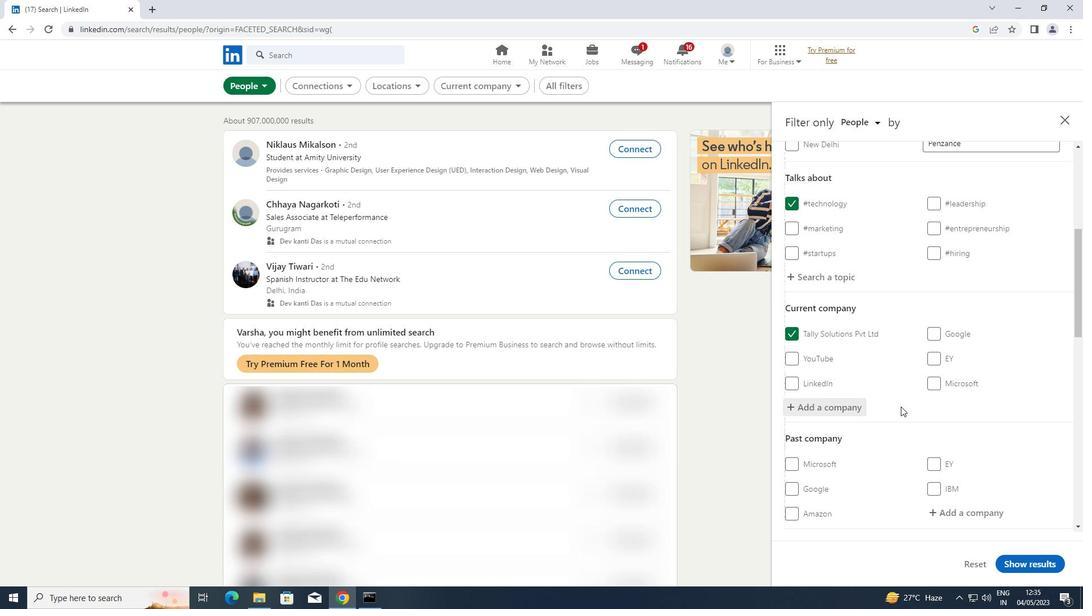 
Action: Mouse scrolled (901, 406) with delta (0, 0)
Screenshot: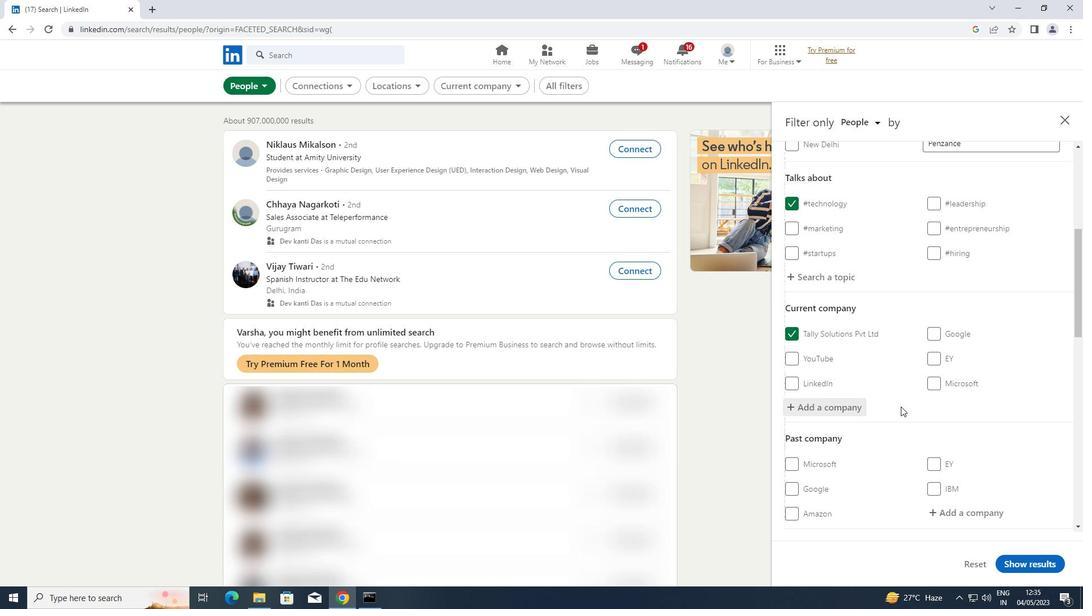 
Action: Mouse scrolled (901, 406) with delta (0, 0)
Screenshot: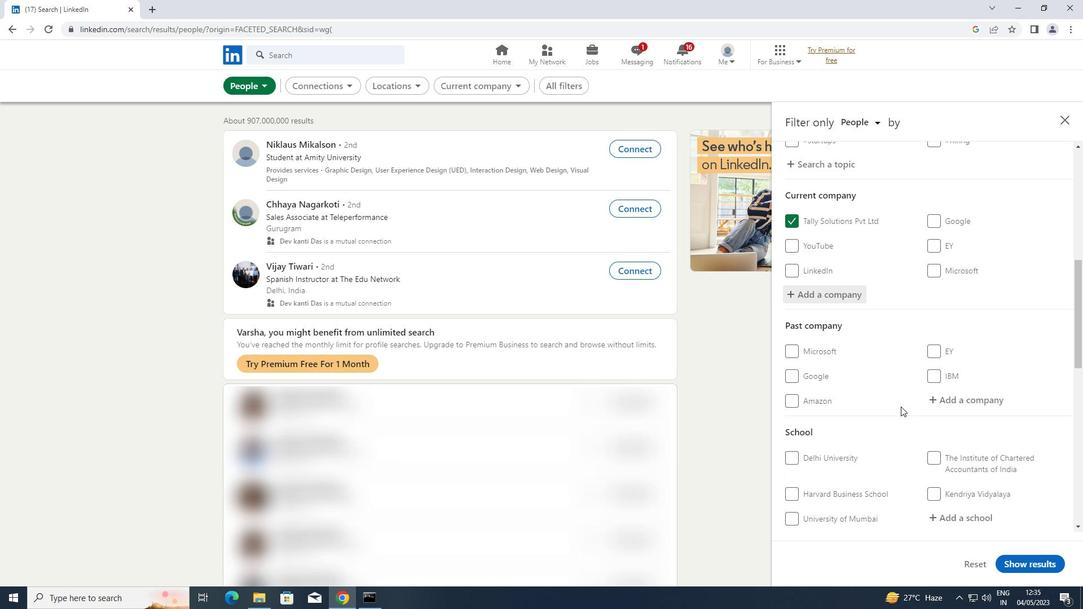 
Action: Mouse scrolled (901, 406) with delta (0, 0)
Screenshot: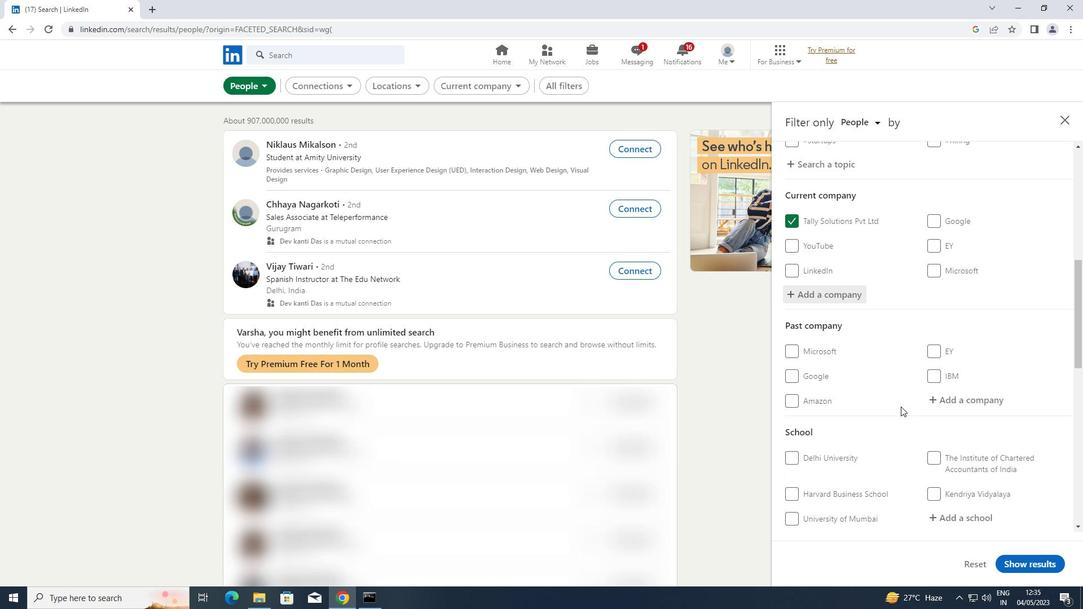 
Action: Mouse moved to (968, 407)
Screenshot: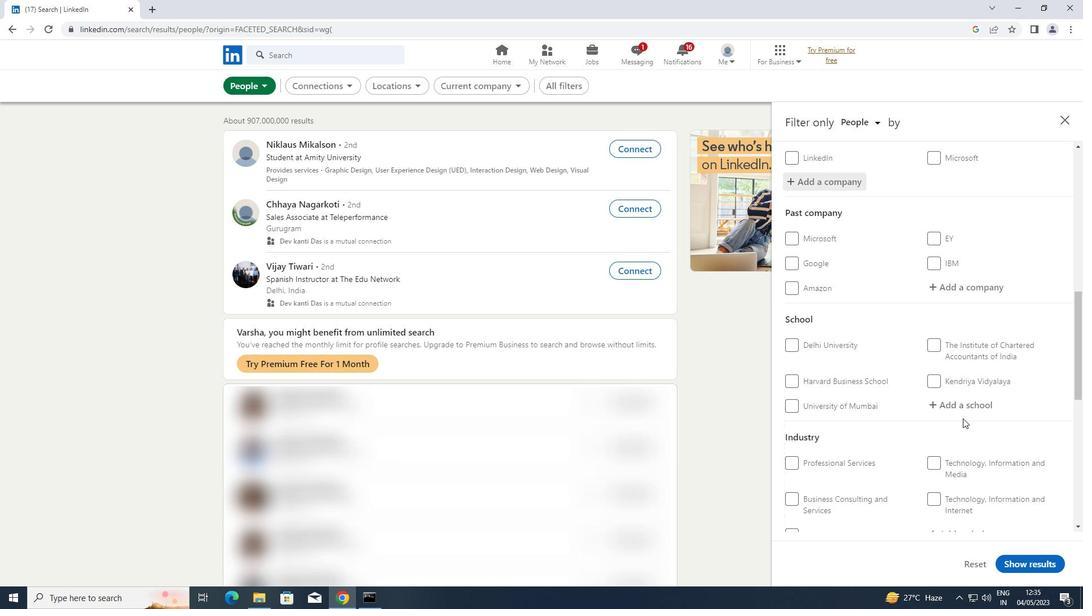 
Action: Mouse pressed left at (968, 407)
Screenshot: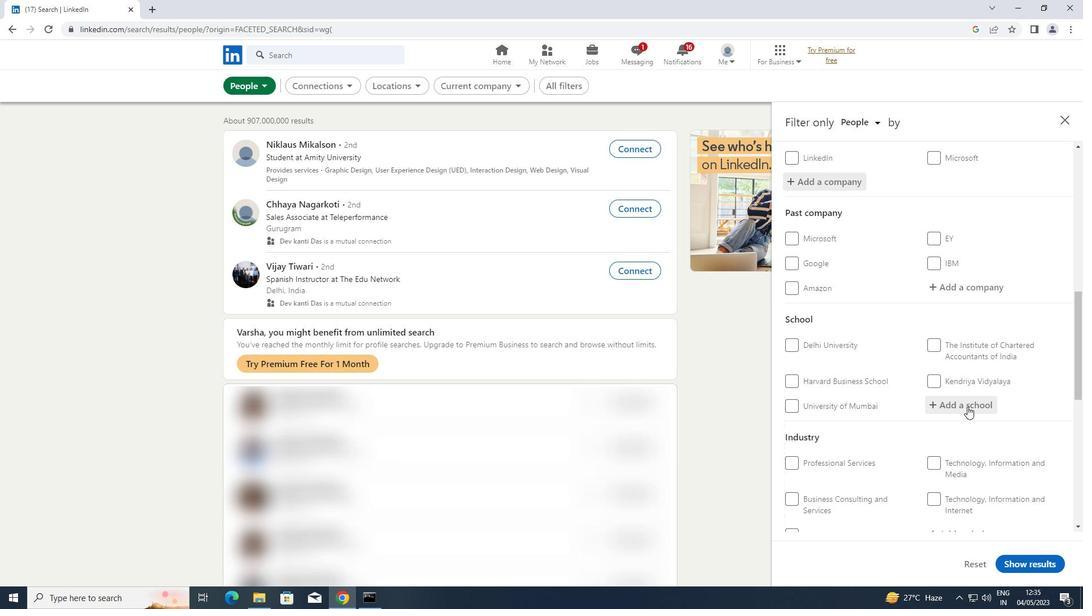 
Action: Key pressed <Key.shift>ST.<Key.space><Key.shift>XAVIER'S<Key.space><Key.shift>COLLEGE<Key.space><Key.backspace>,<Key.space><Key.shift>RANCHI
Screenshot: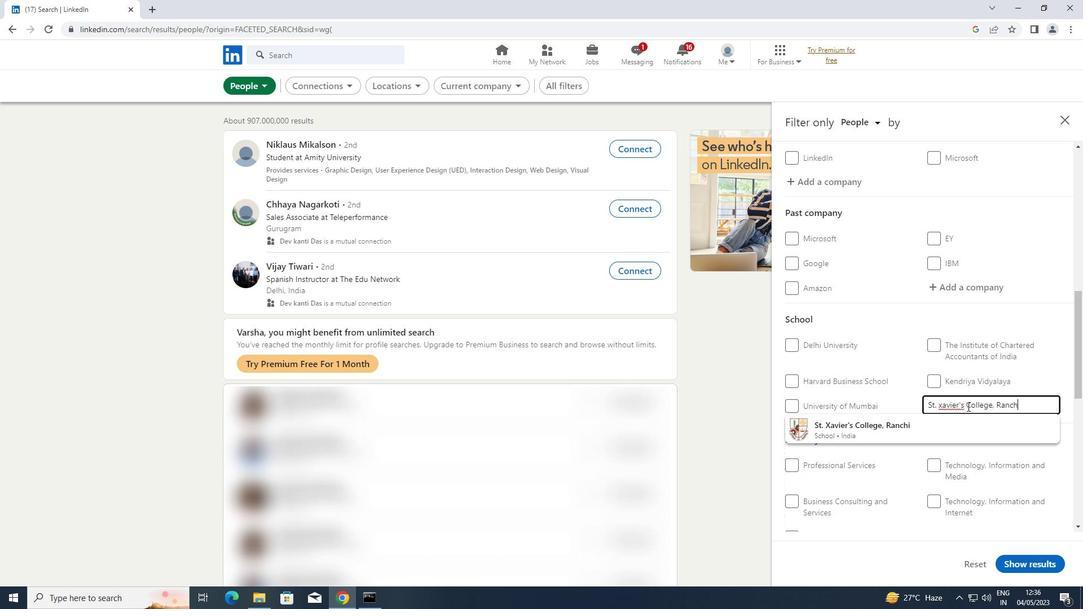 
Action: Mouse moved to (881, 421)
Screenshot: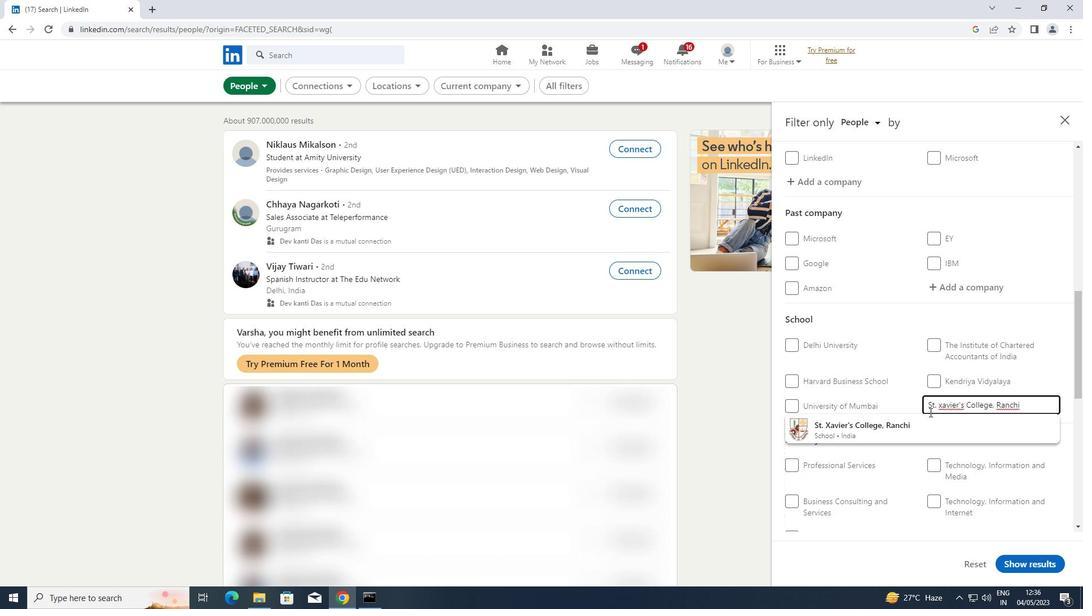
Action: Mouse pressed left at (881, 421)
Screenshot: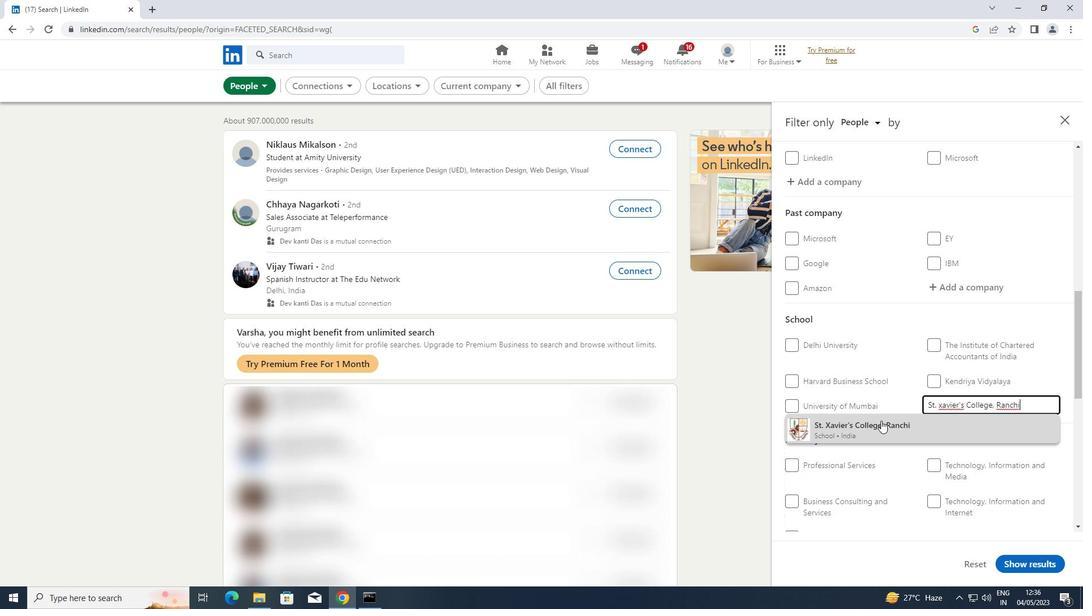 
Action: Mouse scrolled (881, 420) with delta (0, 0)
Screenshot: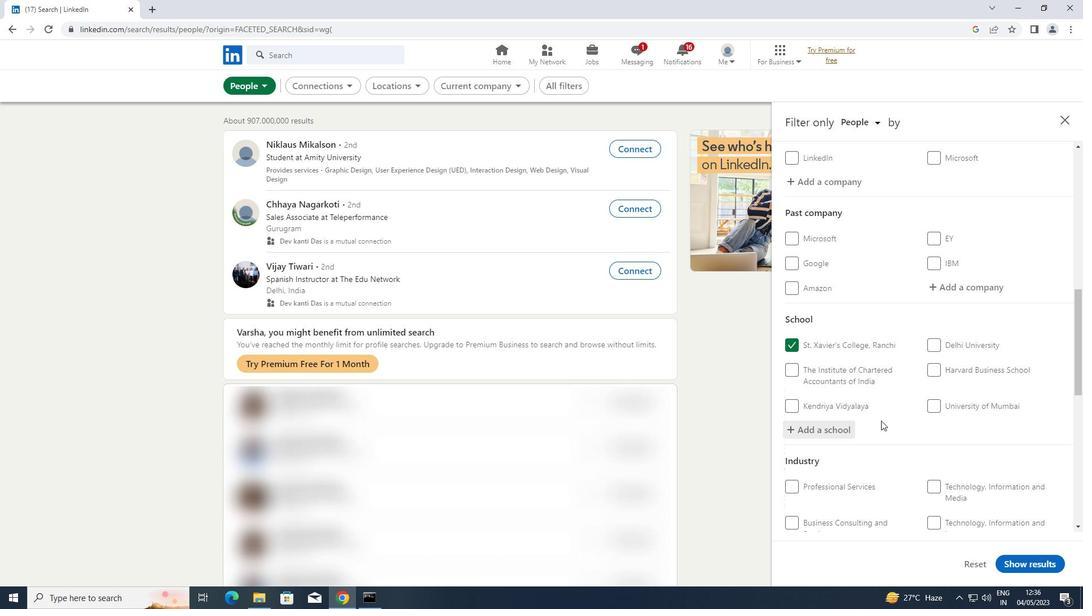 
Action: Mouse scrolled (881, 420) with delta (0, 0)
Screenshot: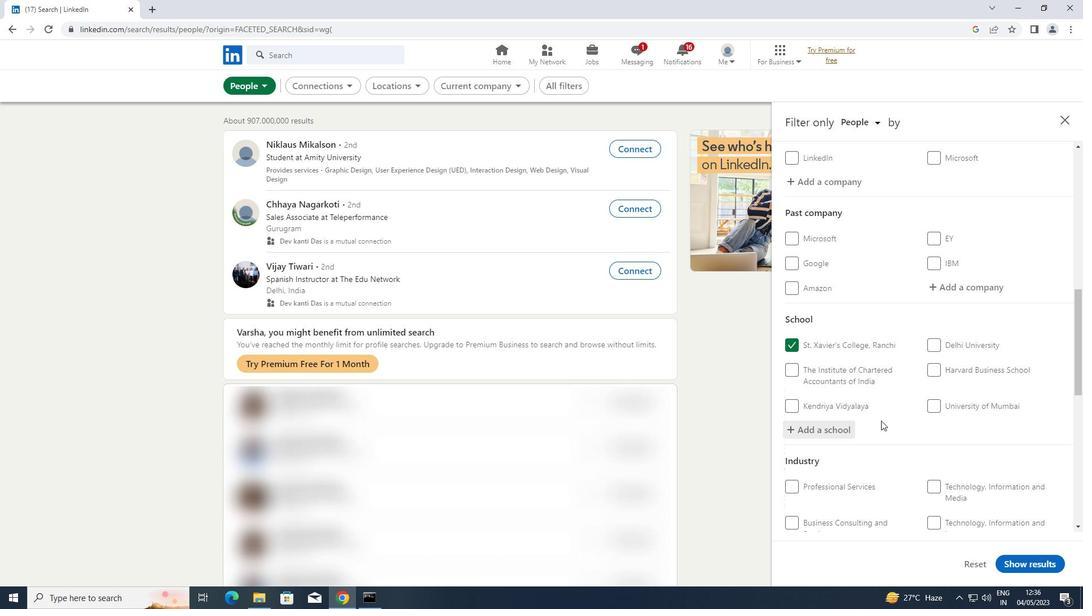
Action: Mouse scrolled (881, 420) with delta (0, 0)
Screenshot: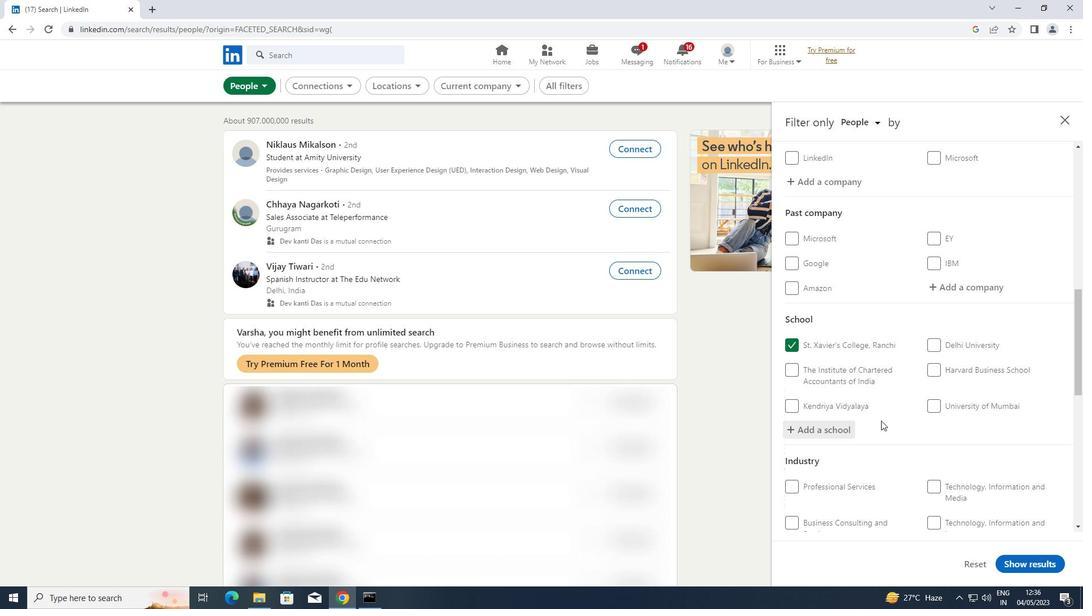
Action: Mouse moved to (947, 381)
Screenshot: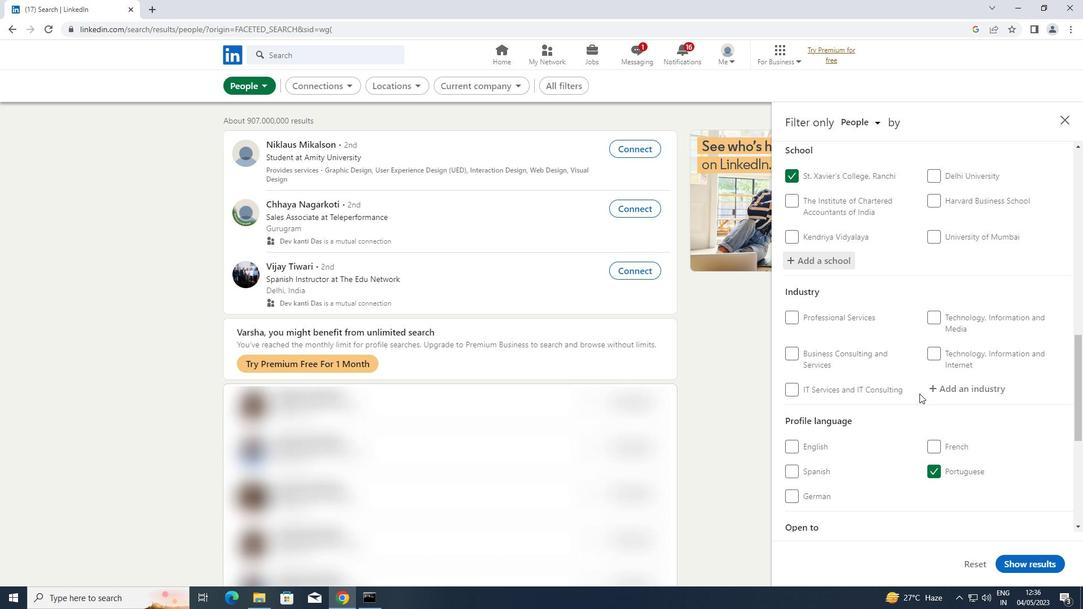 
Action: Mouse pressed left at (947, 381)
Screenshot: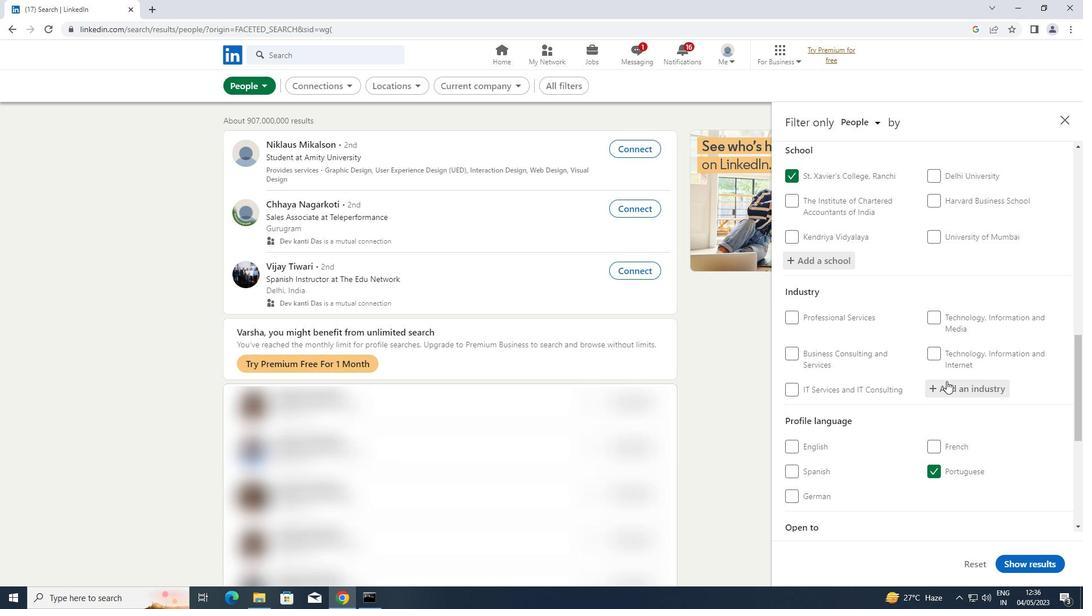 
Action: Key pressed <Key.shift>MILI
Screenshot: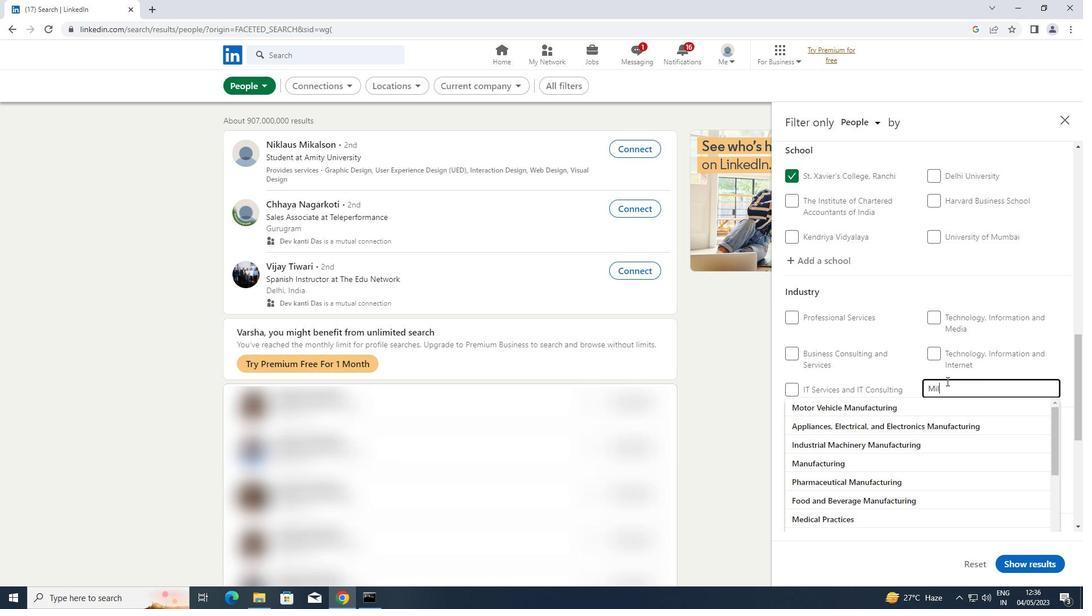 
Action: Mouse moved to (890, 399)
Screenshot: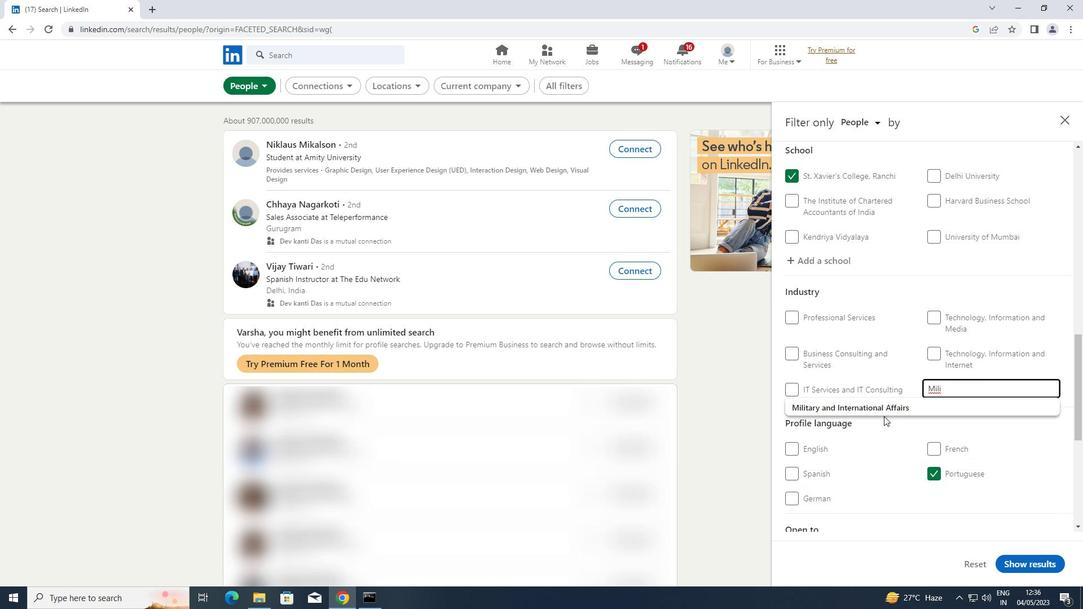 
Action: Mouse pressed left at (890, 399)
Screenshot: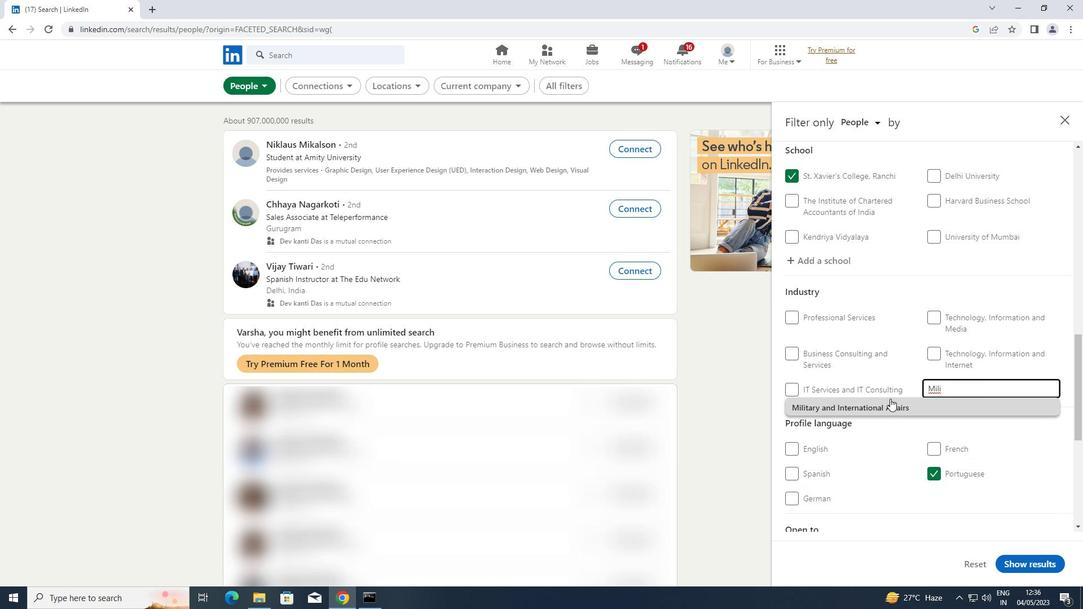 
Action: Mouse scrolled (890, 398) with delta (0, 0)
Screenshot: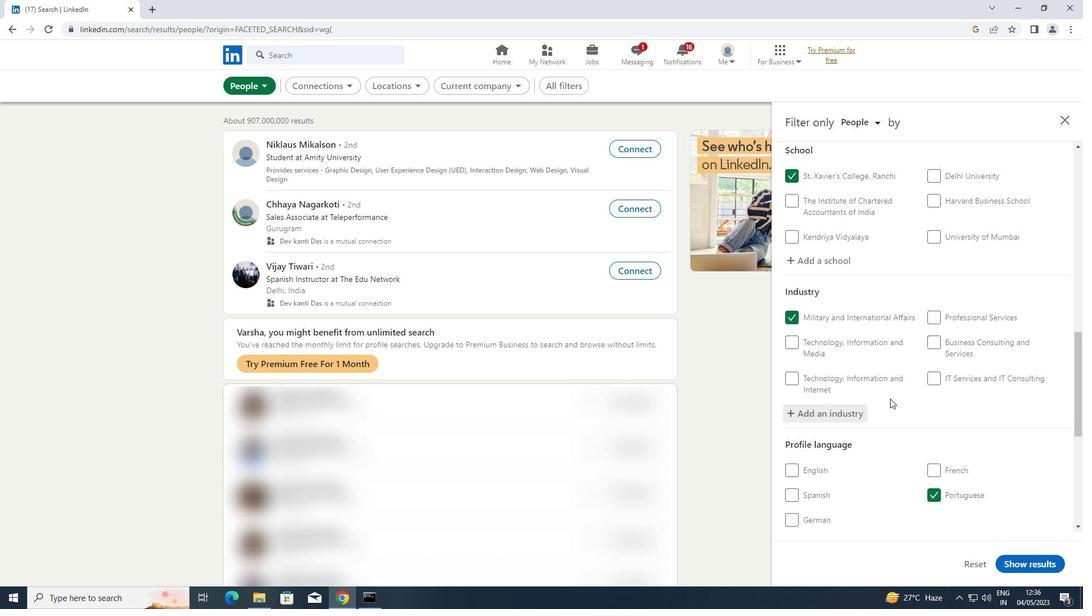 
Action: Mouse scrolled (890, 398) with delta (0, 0)
Screenshot: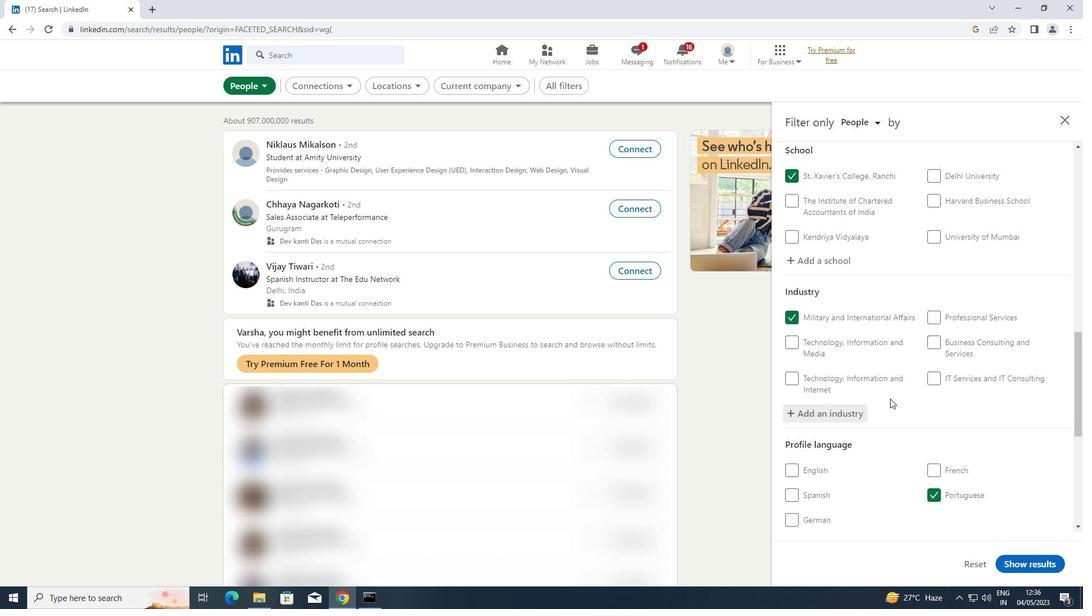 
Action: Mouse scrolled (890, 398) with delta (0, 0)
Screenshot: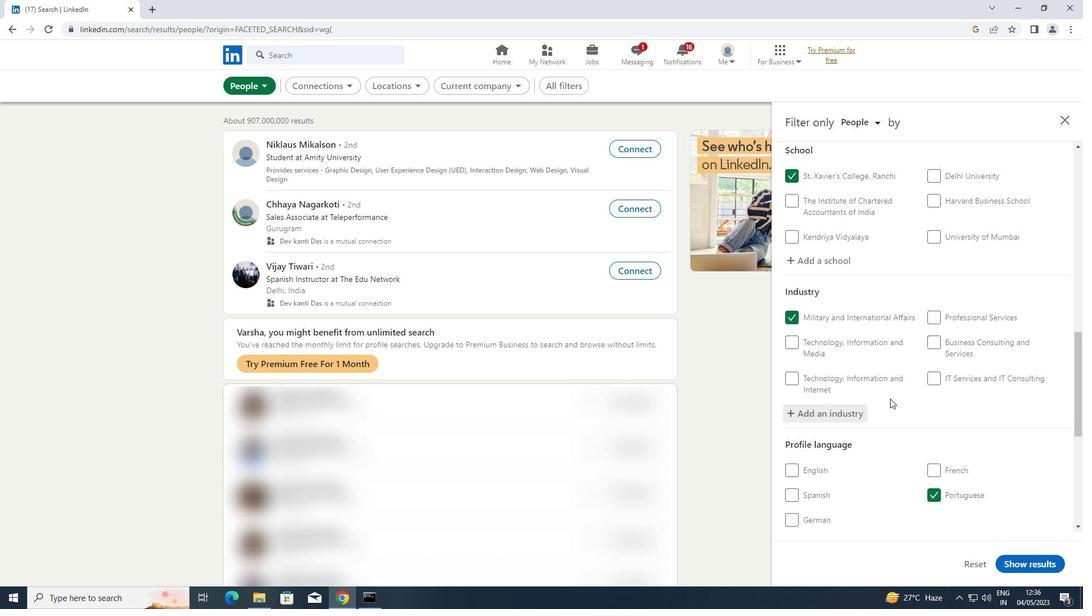 
Action: Mouse scrolled (890, 398) with delta (0, 0)
Screenshot: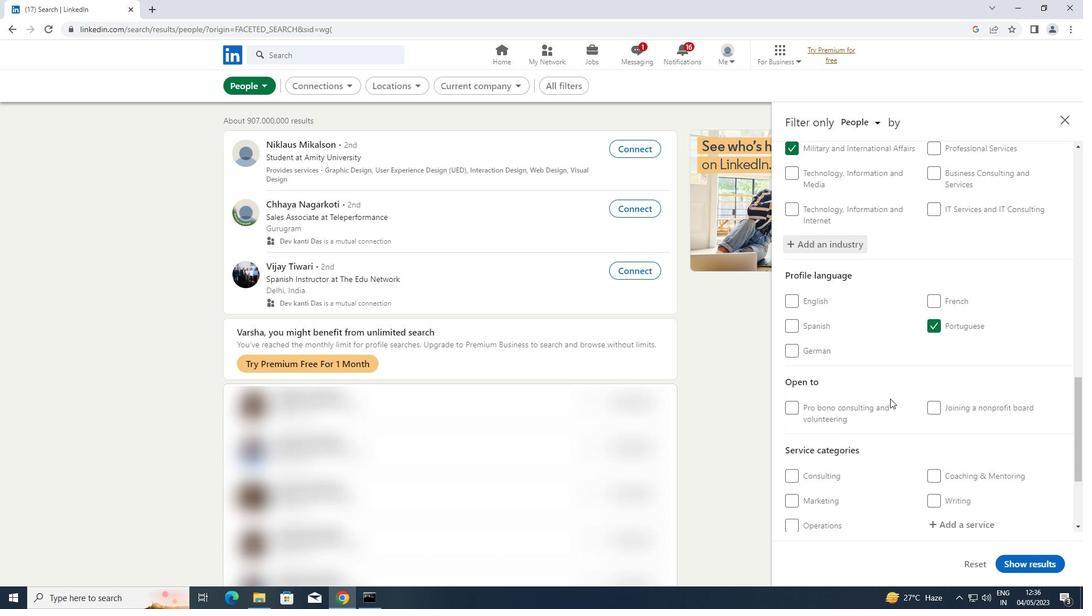 
Action: Mouse scrolled (890, 398) with delta (0, 0)
Screenshot: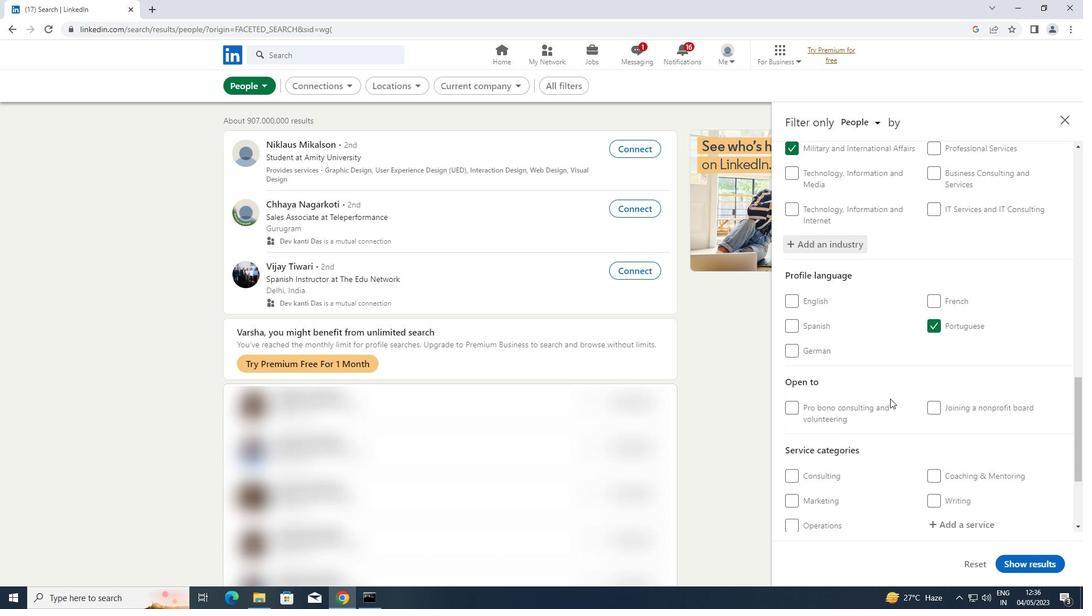 
Action: Mouse moved to (944, 414)
Screenshot: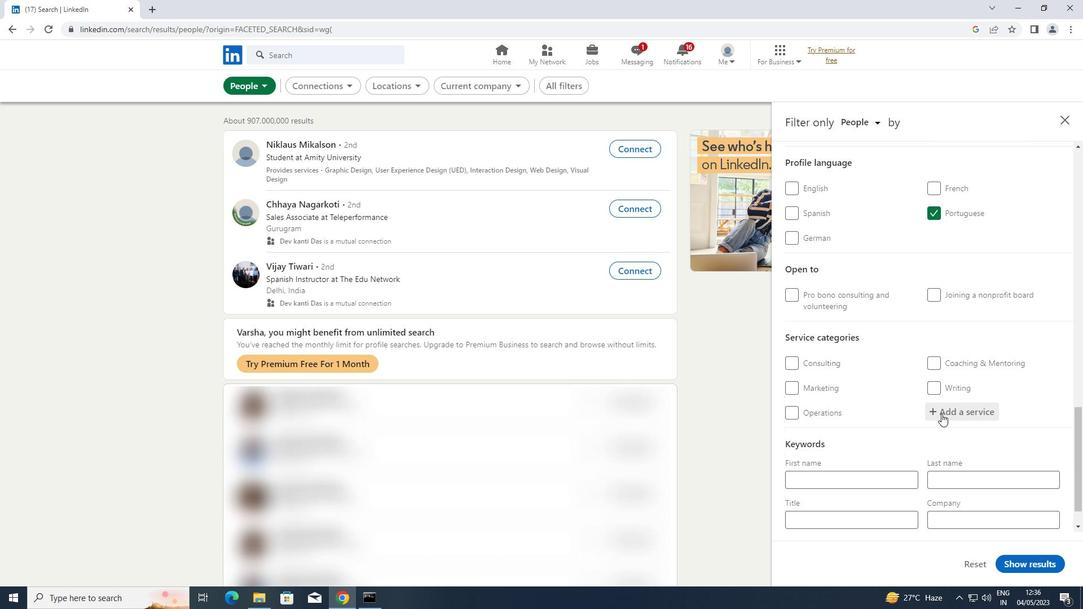 
Action: Mouse pressed left at (944, 414)
Screenshot: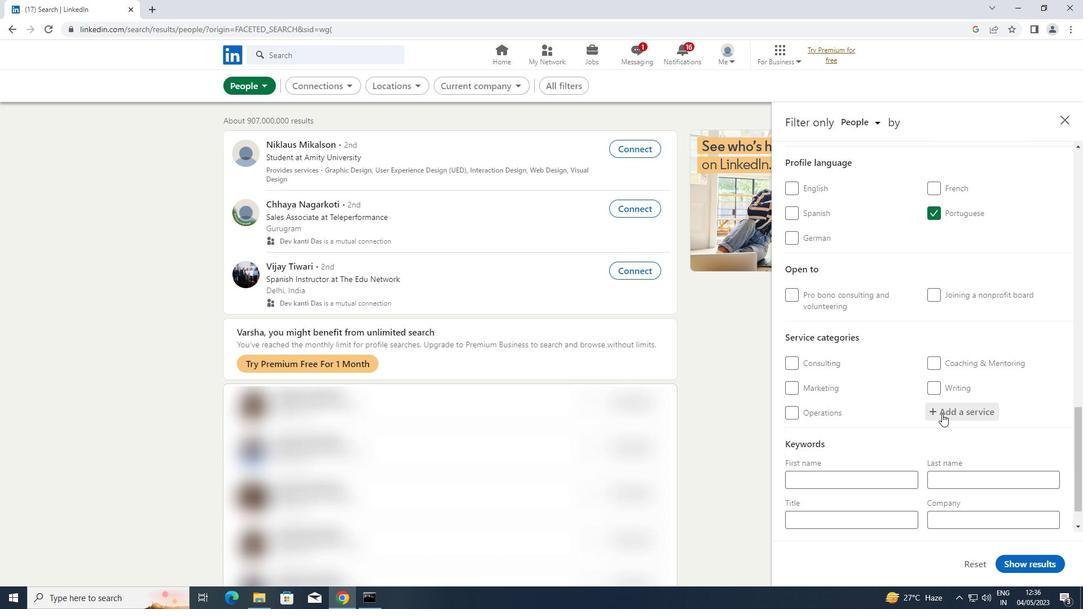 
Action: Key pressed <Key.shift>ACCOUNTING
Screenshot: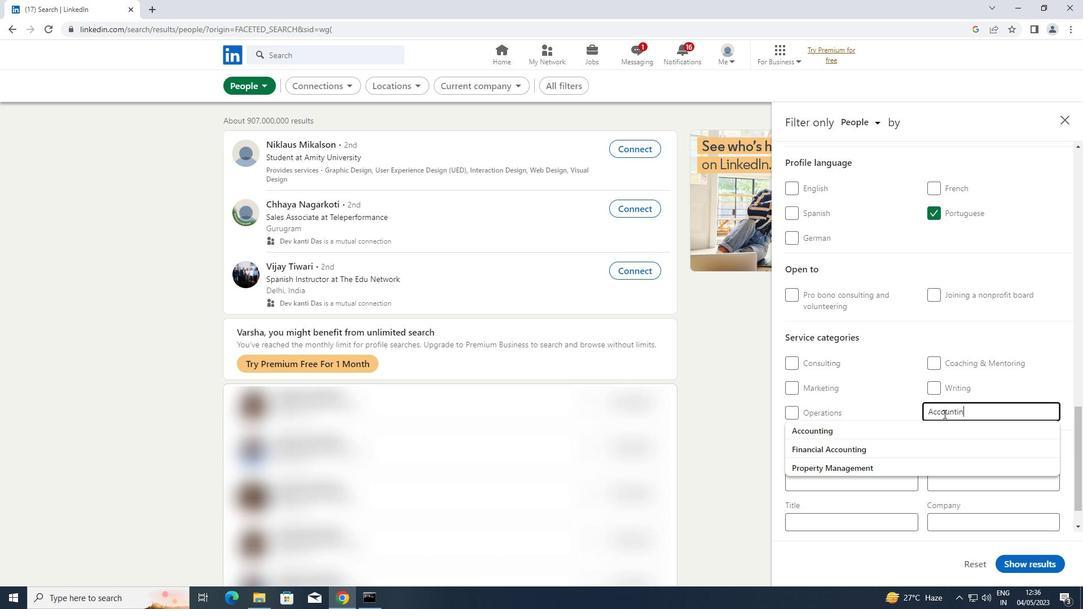 
Action: Mouse scrolled (944, 413) with delta (0, 0)
Screenshot: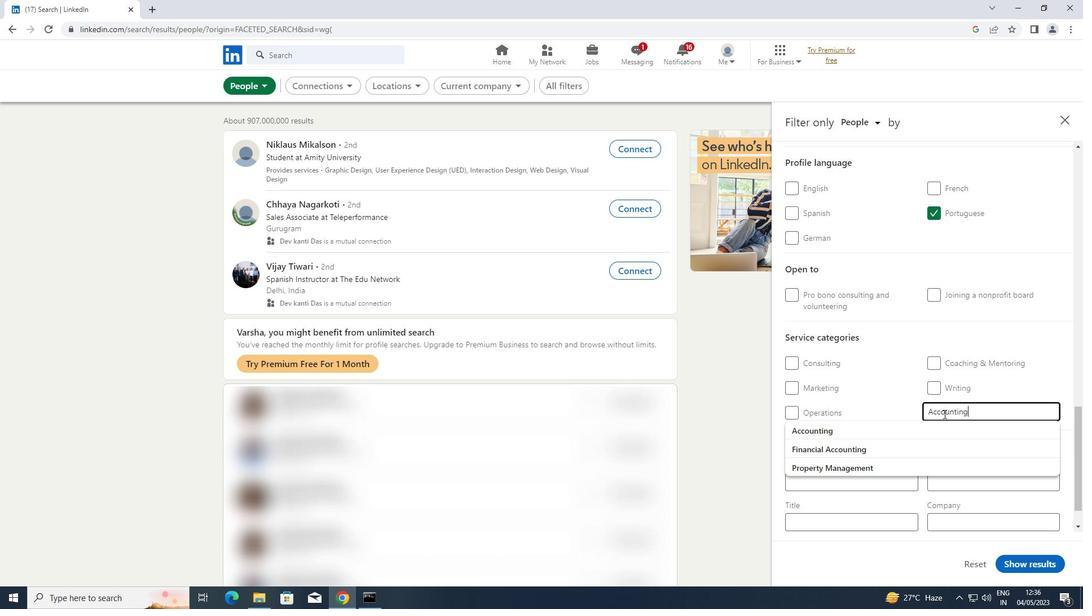 
Action: Mouse scrolled (944, 413) with delta (0, 0)
Screenshot: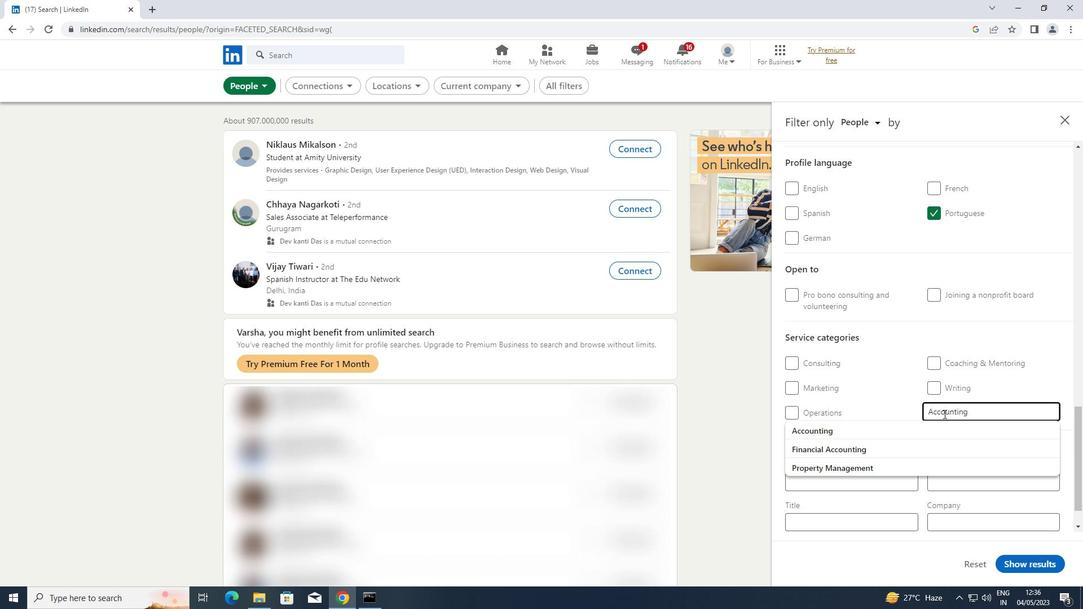 
Action: Mouse scrolled (944, 413) with delta (0, 0)
Screenshot: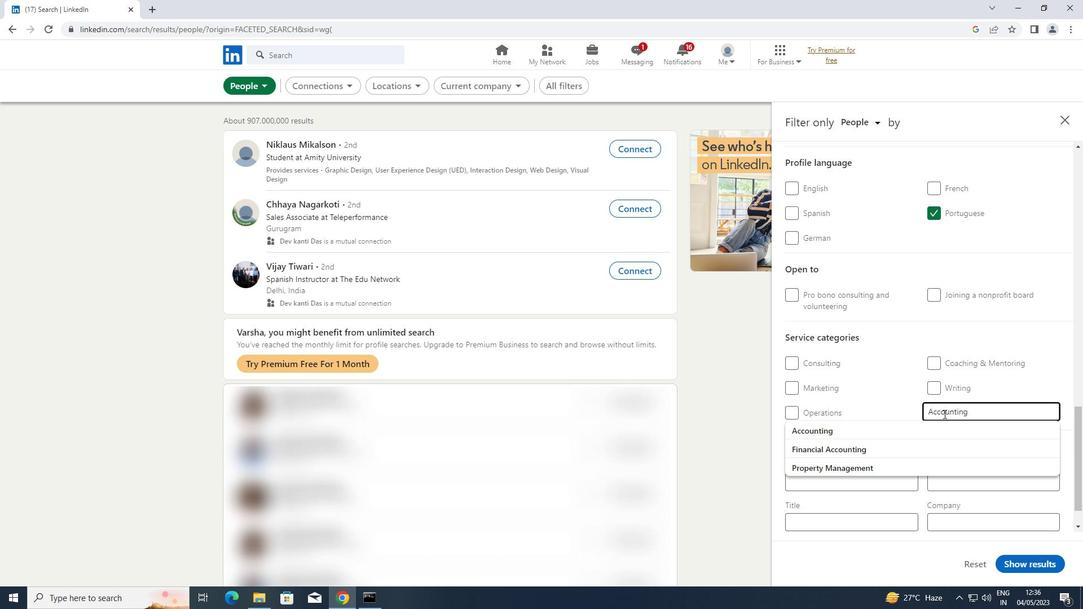 
Action: Mouse scrolled (944, 413) with delta (0, 0)
Screenshot: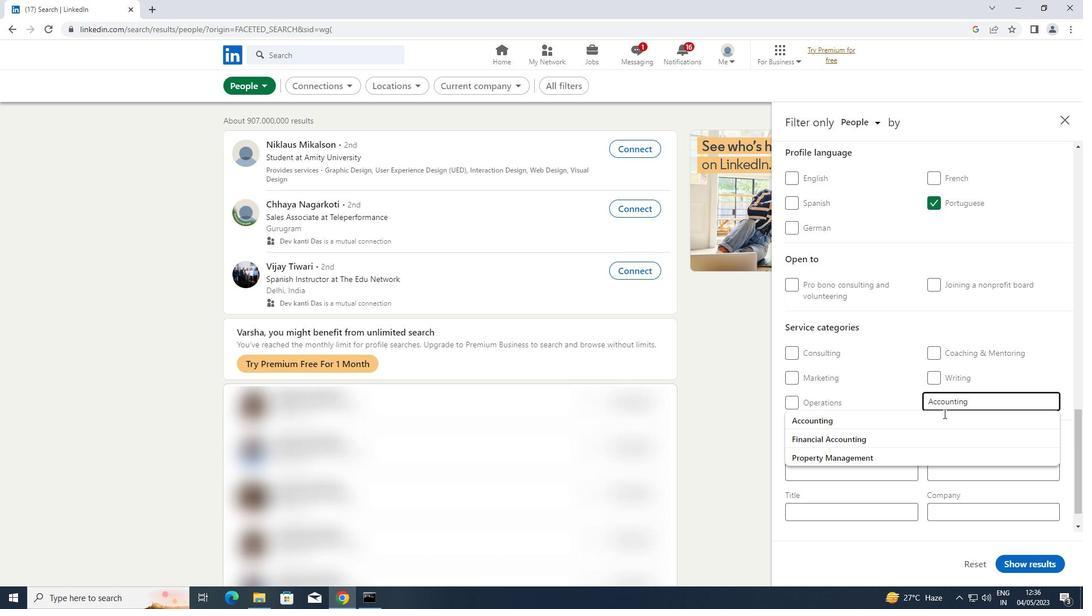 
Action: Mouse moved to (872, 475)
Screenshot: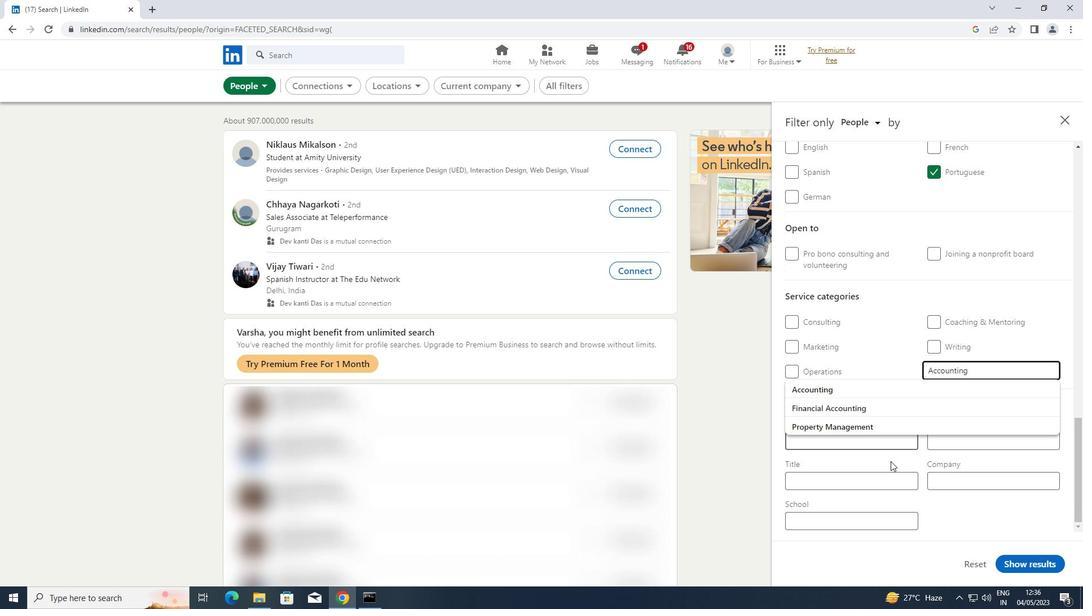 
Action: Mouse pressed left at (872, 475)
Screenshot: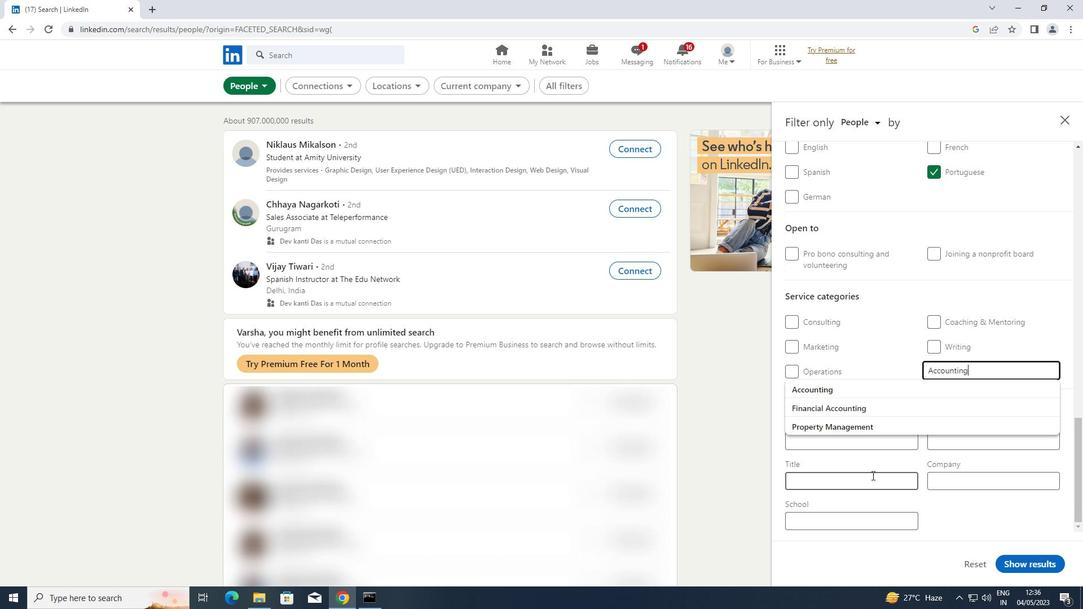 
Action: Mouse moved to (872, 475)
Screenshot: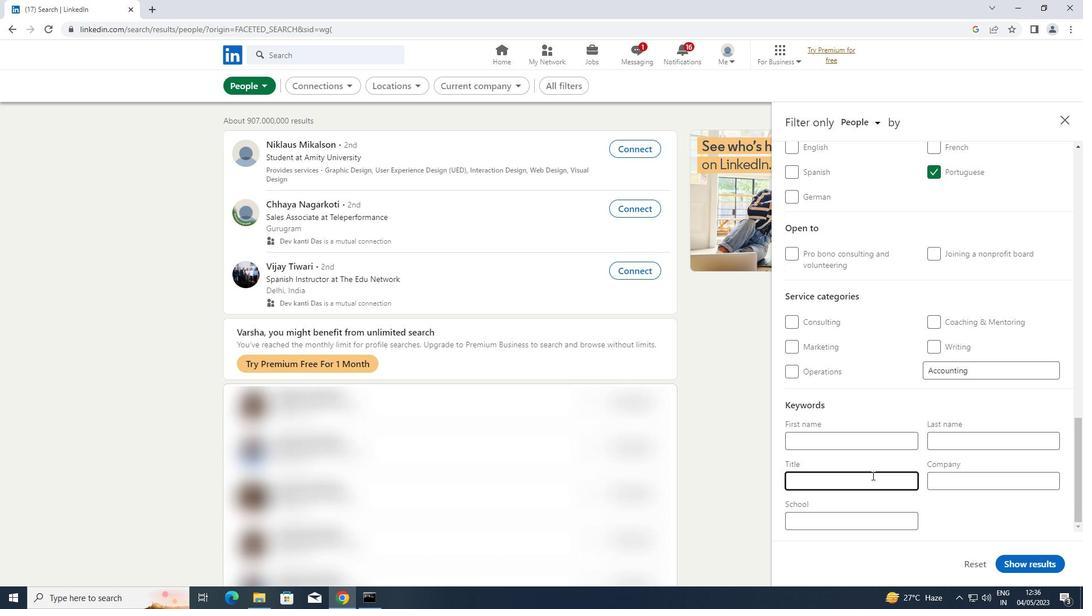 
Action: Key pressed <Key.shift>TUTOR/<Key.shift>ONLINE<Key.space><Key.shift>TUTOR
Screenshot: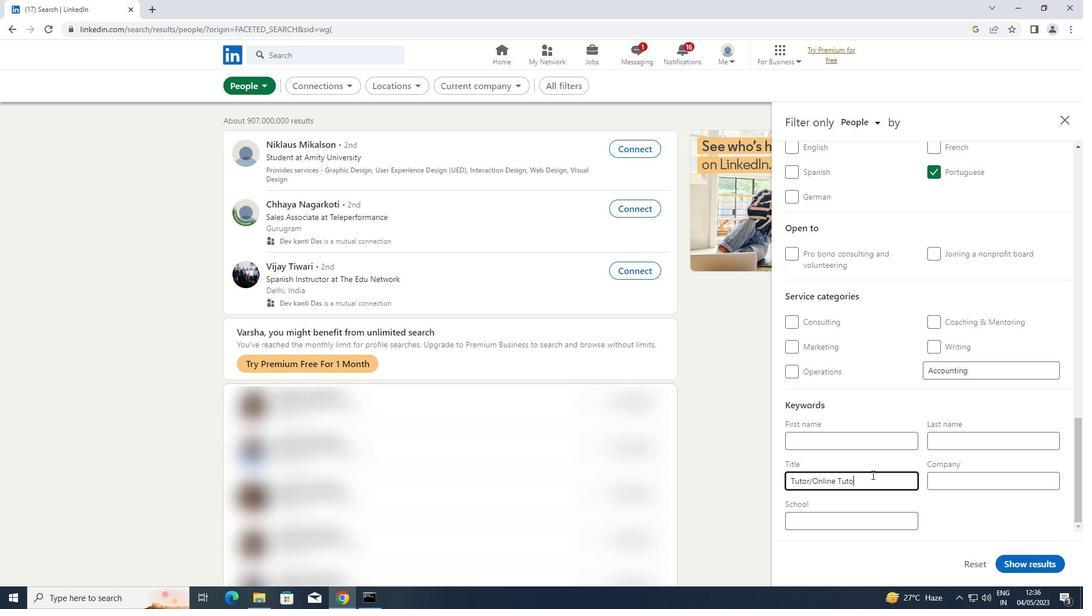
Action: Mouse moved to (1017, 565)
Screenshot: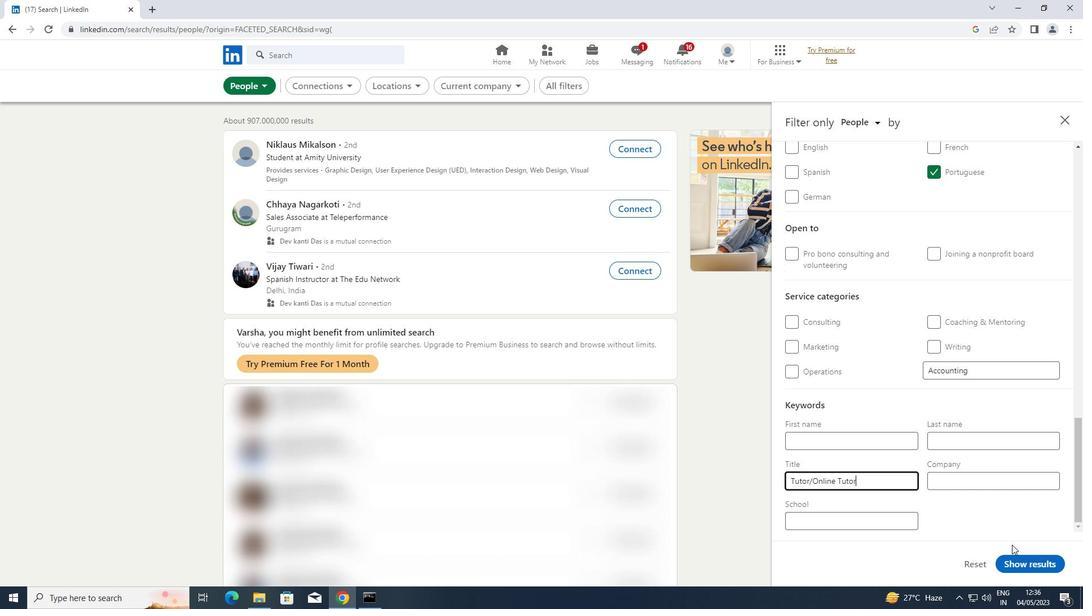 
Action: Mouse pressed left at (1017, 565)
Screenshot: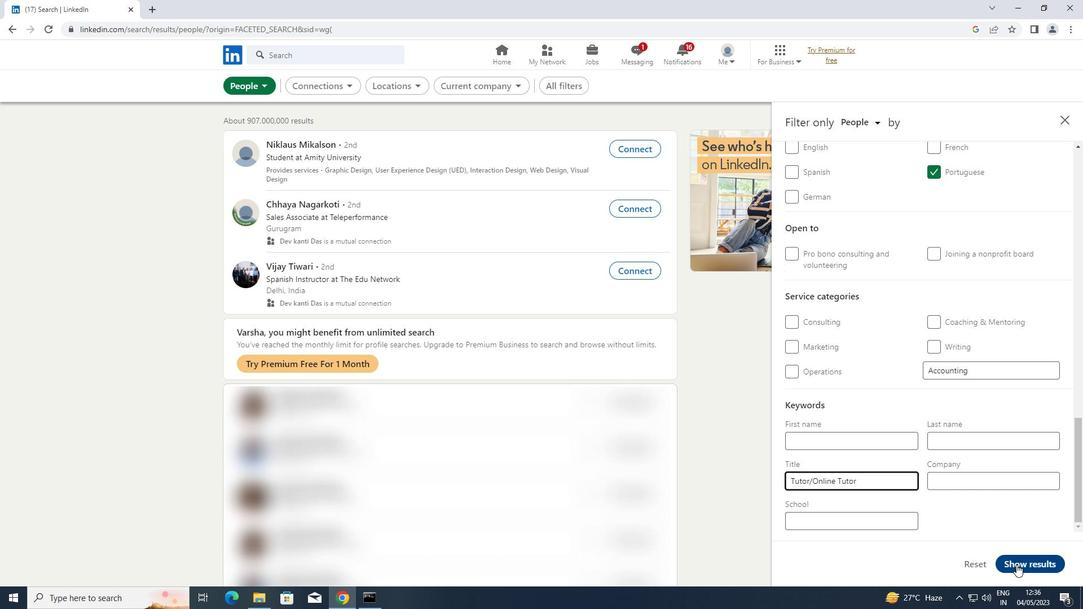 
